 Task: Search one way flight ticket for 5 adults, 2 children, 1 infant in seat and 1 infant on lap in economy from Garden City: Garden City Regional Airport to Springfield: Abraham Lincoln Capital Airport on 5-2-2023. Choice of flights is Sun country airlines. Number of bags: 2 carry on bags. Price is upto 98000. Outbound departure time preference is 6:00.
Action: Mouse moved to (294, 254)
Screenshot: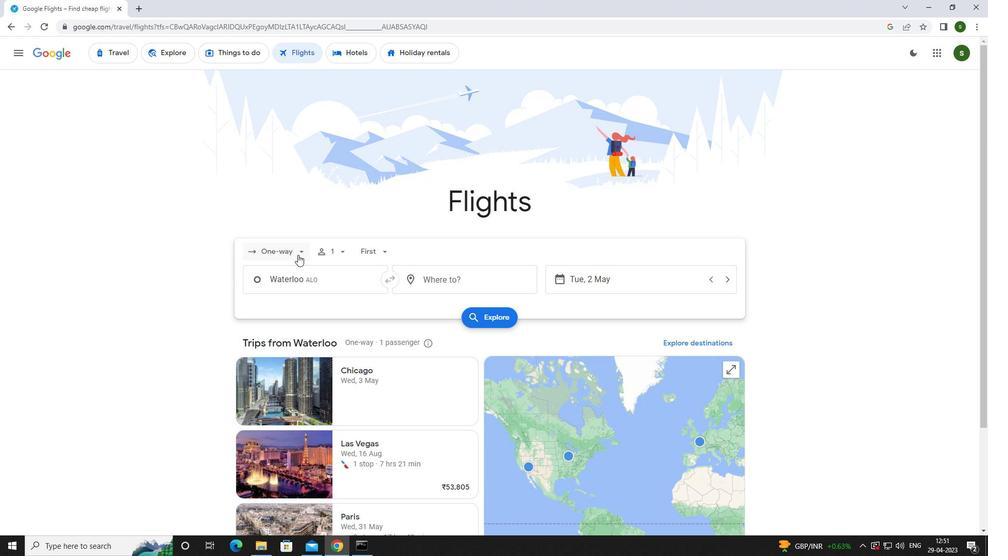 
Action: Mouse pressed left at (294, 254)
Screenshot: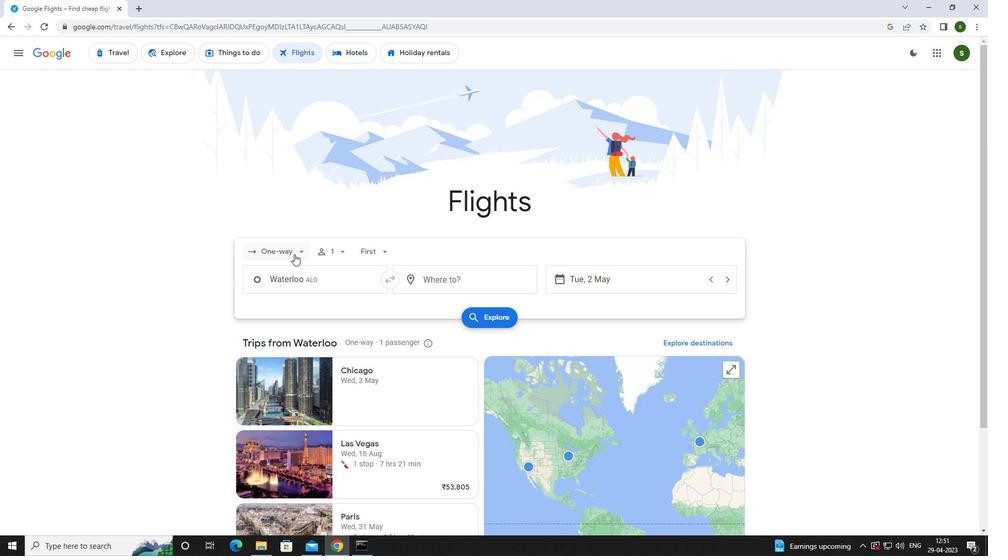 
Action: Mouse moved to (290, 293)
Screenshot: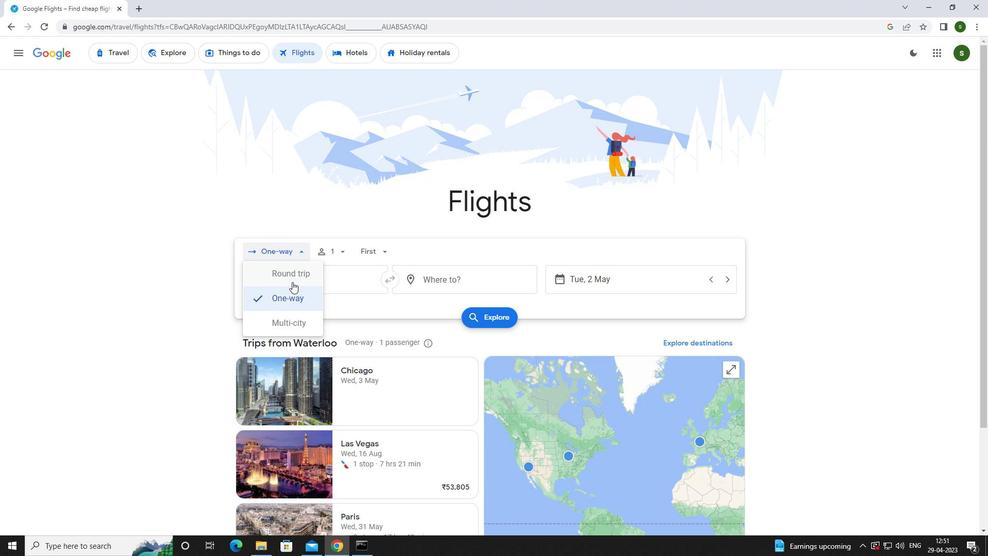 
Action: Mouse pressed left at (290, 293)
Screenshot: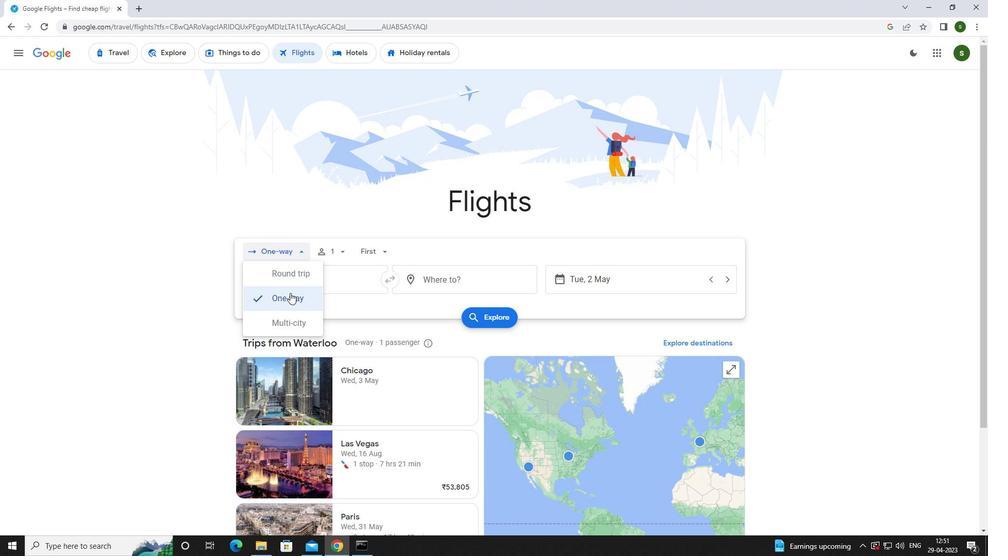 
Action: Mouse moved to (337, 249)
Screenshot: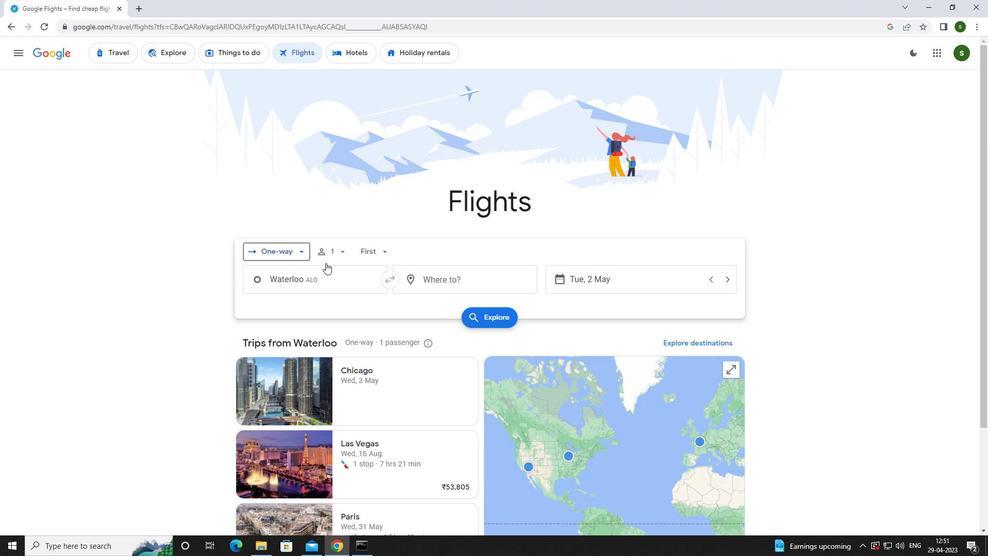 
Action: Mouse pressed left at (337, 249)
Screenshot: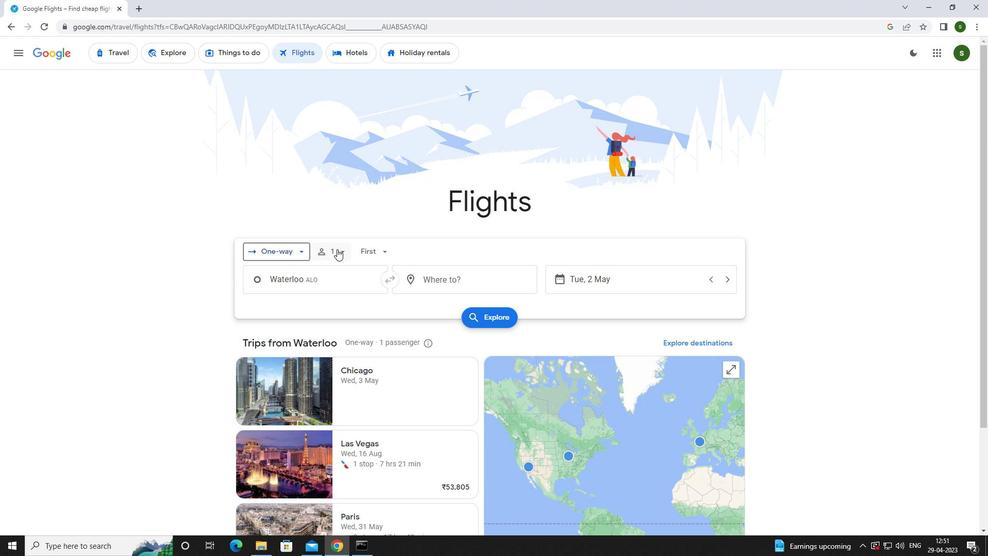 
Action: Mouse moved to (420, 274)
Screenshot: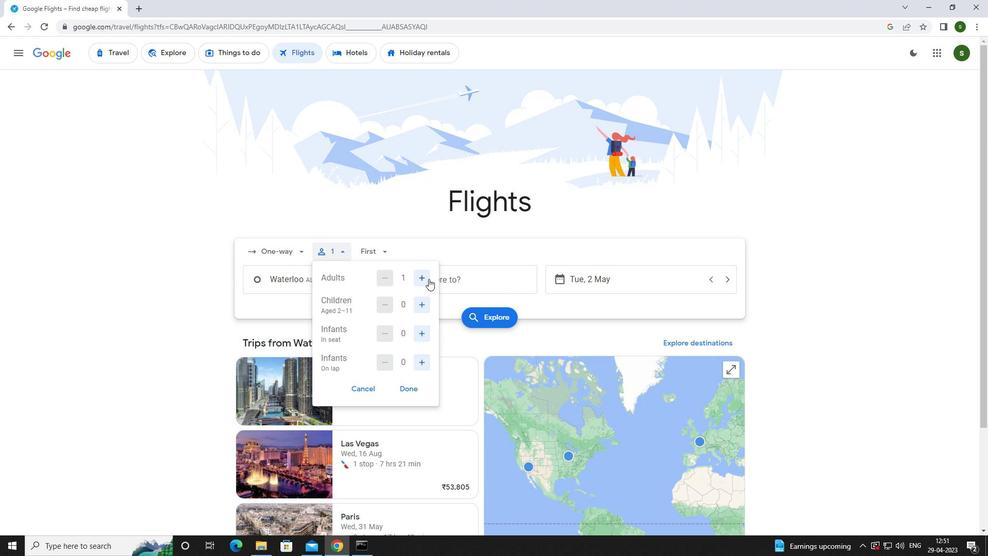 
Action: Mouse pressed left at (420, 274)
Screenshot: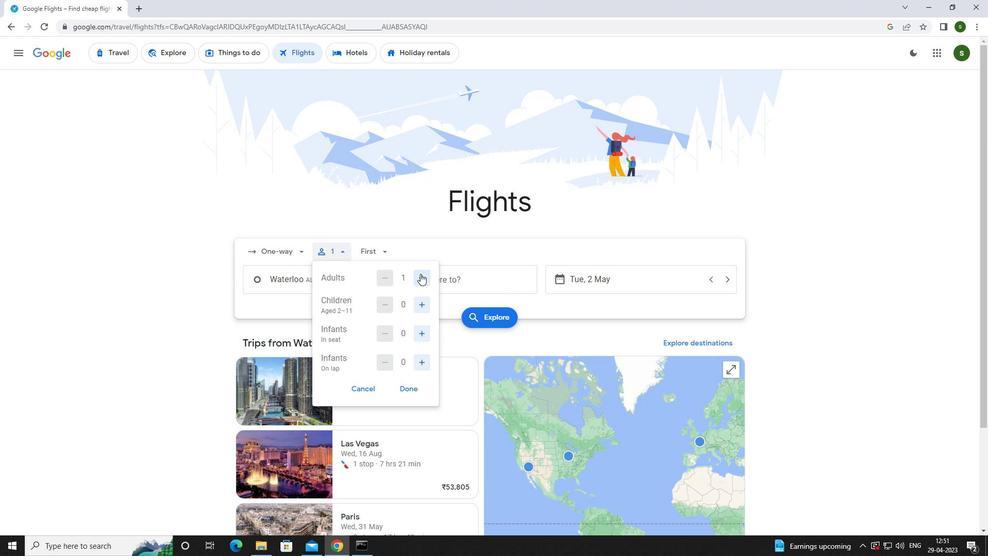 
Action: Mouse pressed left at (420, 274)
Screenshot: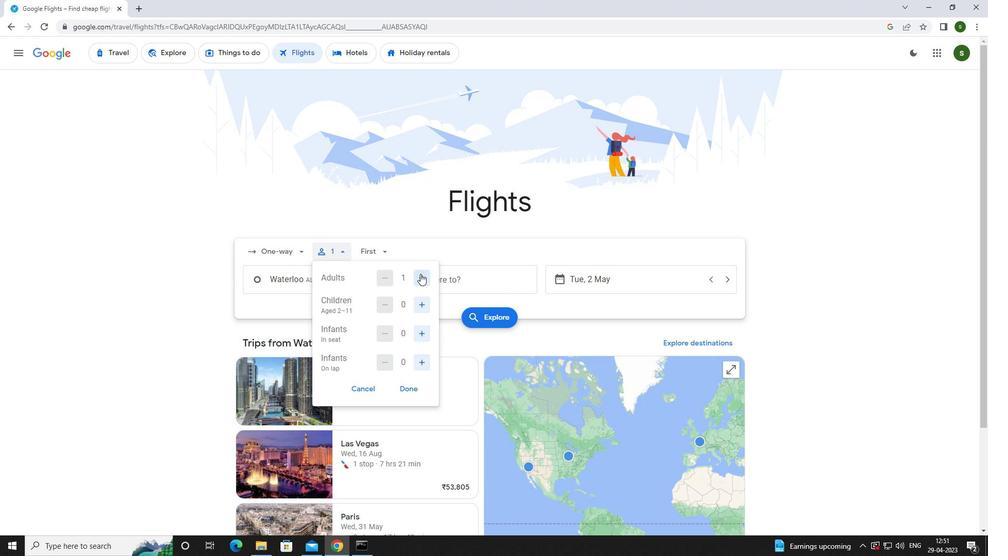 
Action: Mouse pressed left at (420, 274)
Screenshot: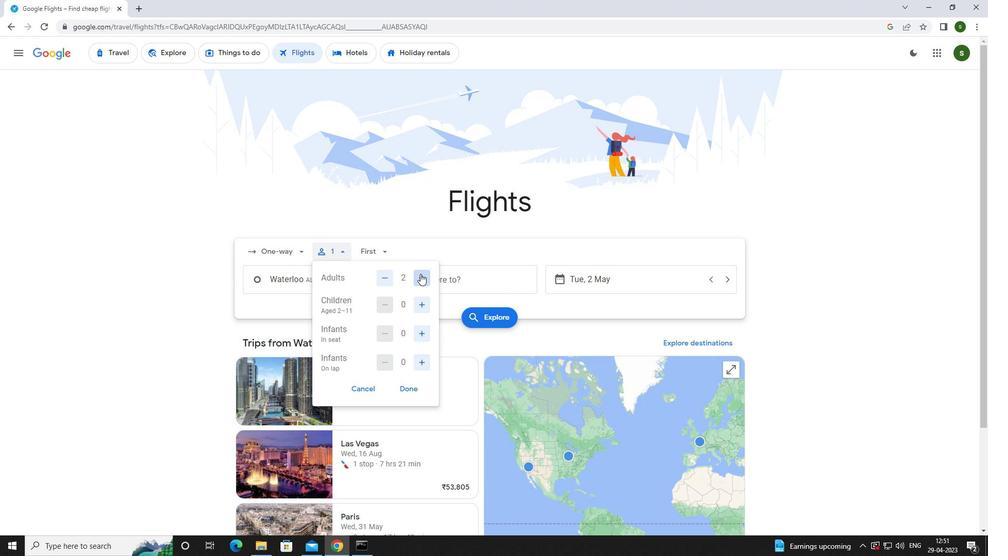 
Action: Mouse pressed left at (420, 274)
Screenshot: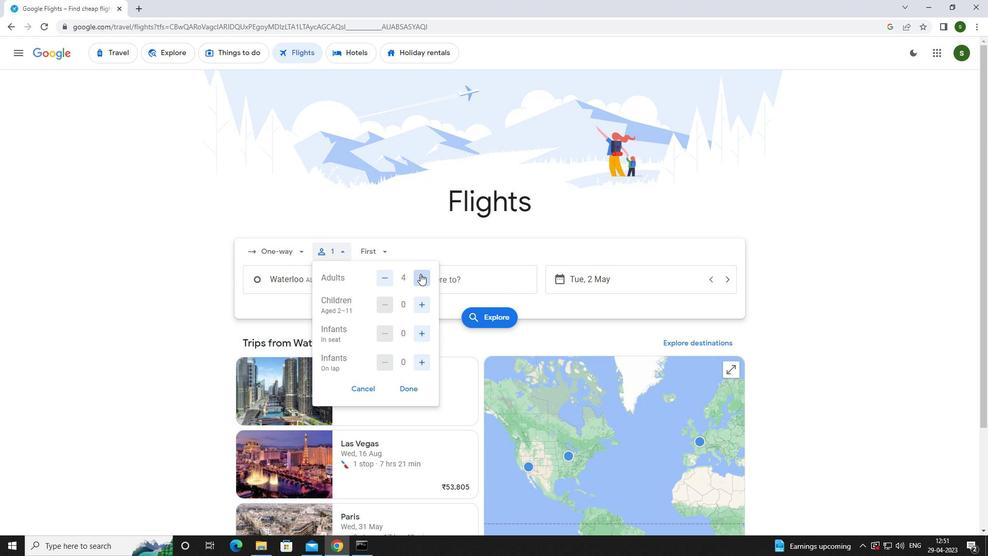 
Action: Mouse moved to (421, 300)
Screenshot: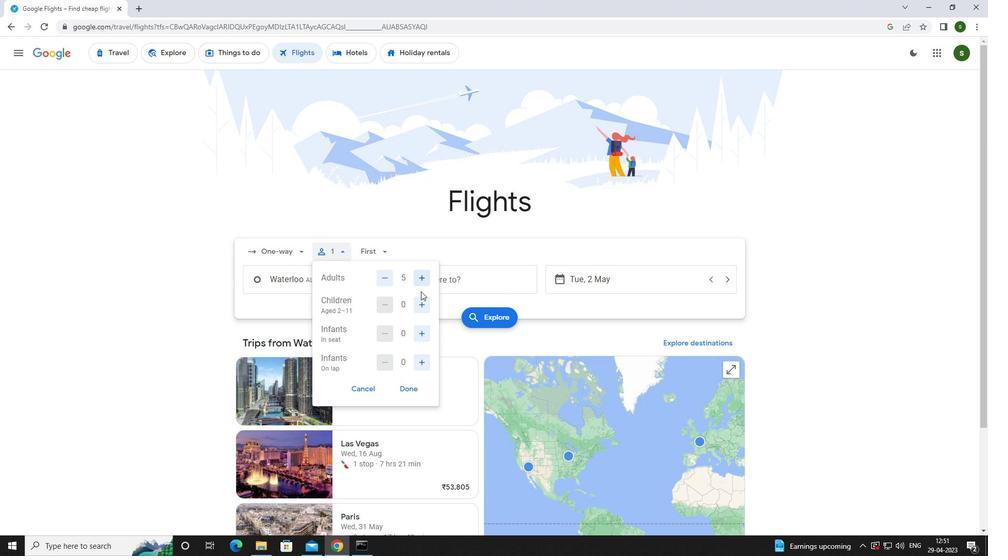 
Action: Mouse pressed left at (421, 300)
Screenshot: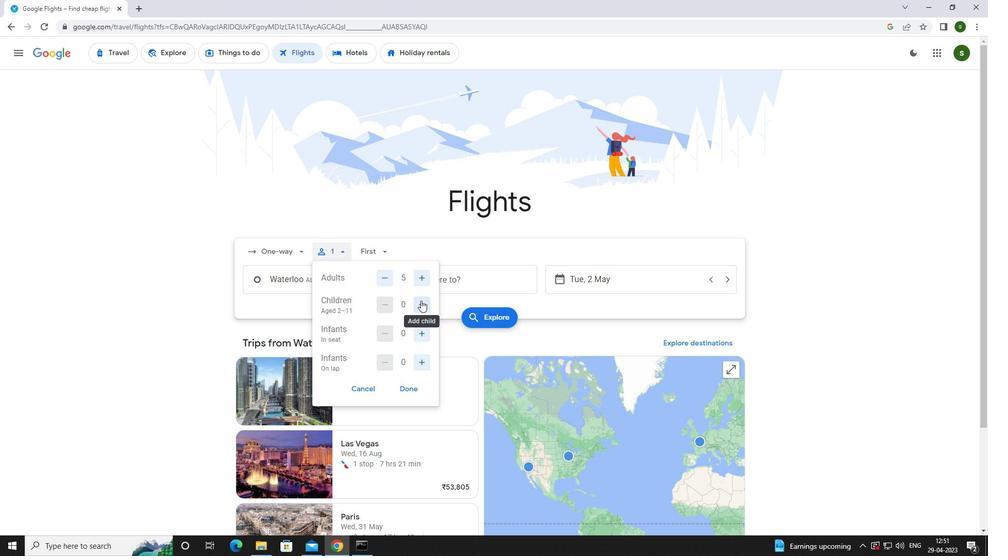 
Action: Mouse pressed left at (421, 300)
Screenshot: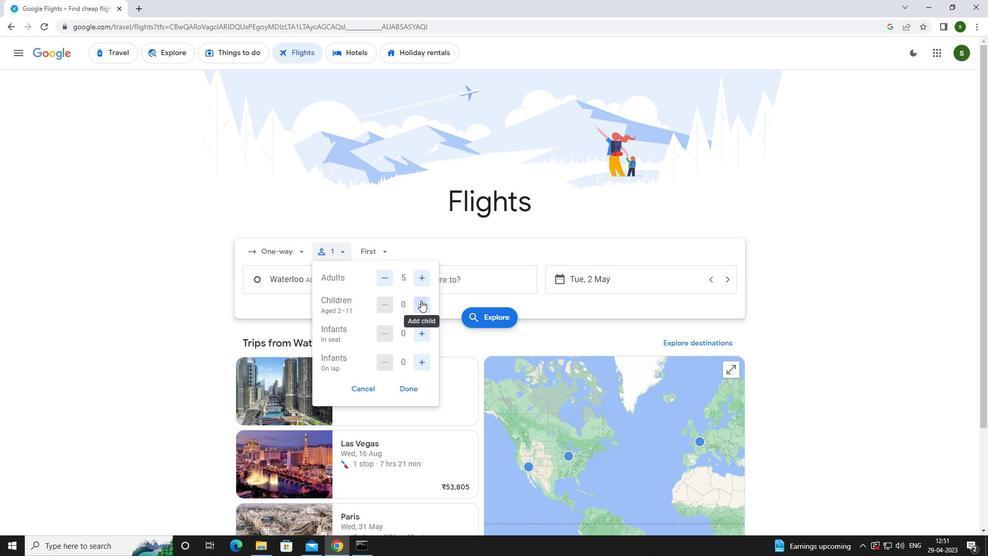 
Action: Mouse moved to (421, 330)
Screenshot: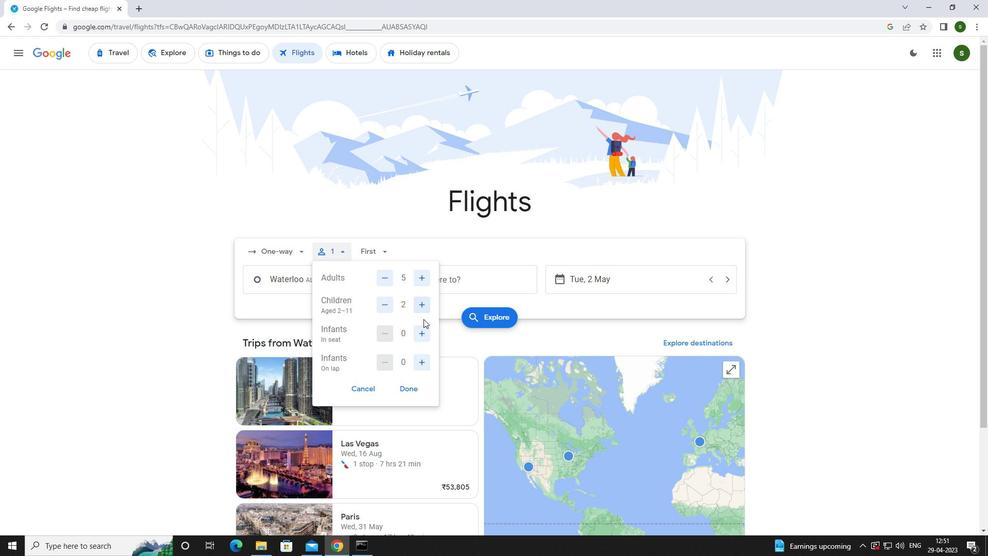 
Action: Mouse pressed left at (421, 330)
Screenshot: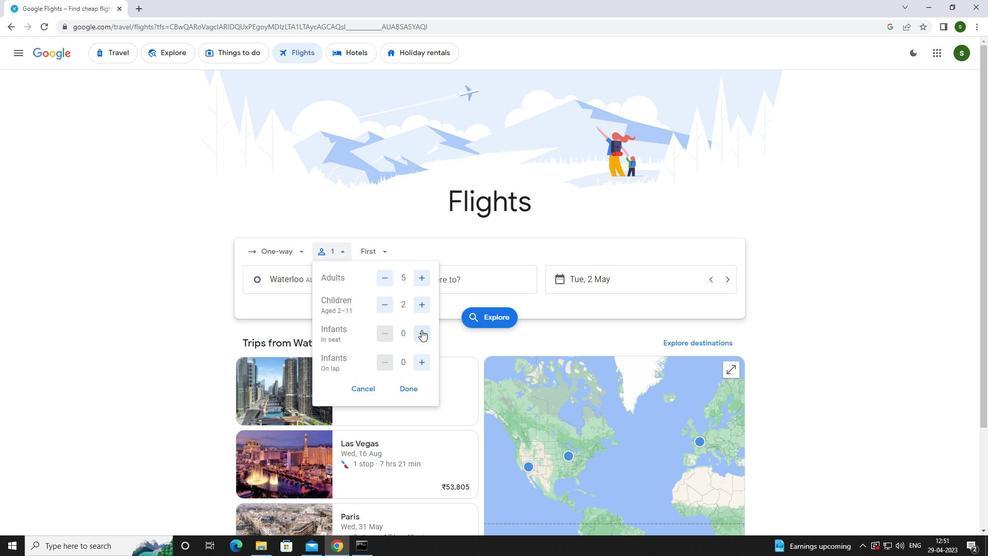 
Action: Mouse moved to (420, 362)
Screenshot: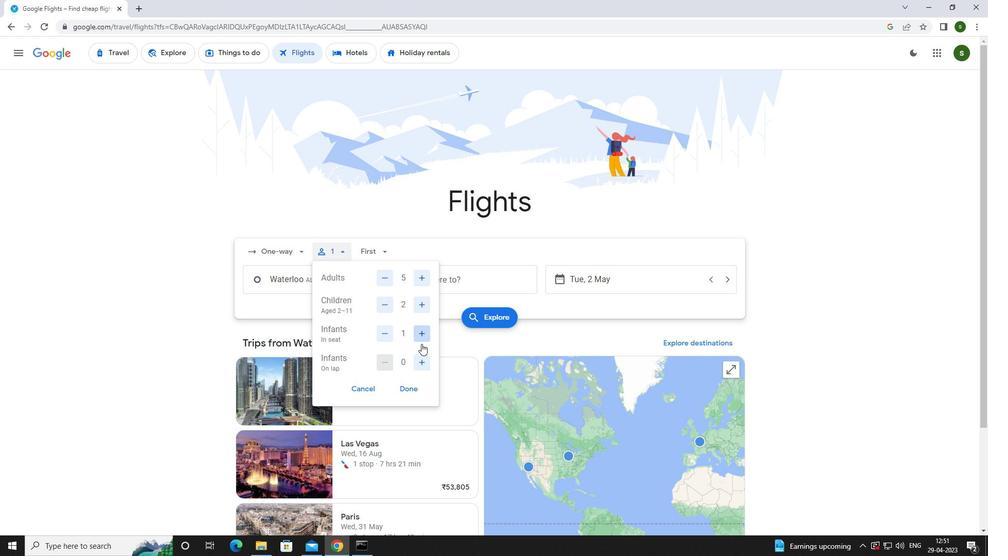 
Action: Mouse pressed left at (420, 362)
Screenshot: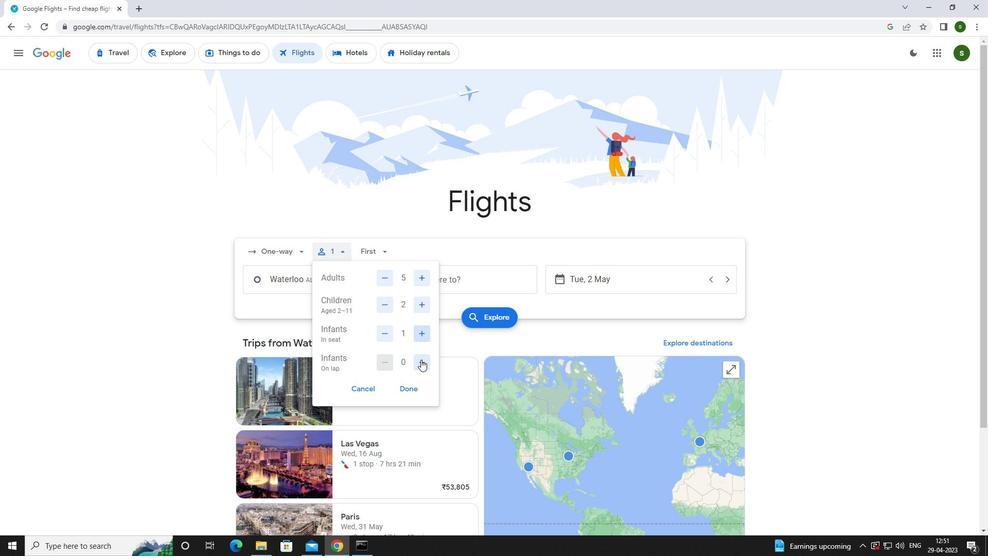 
Action: Mouse moved to (387, 252)
Screenshot: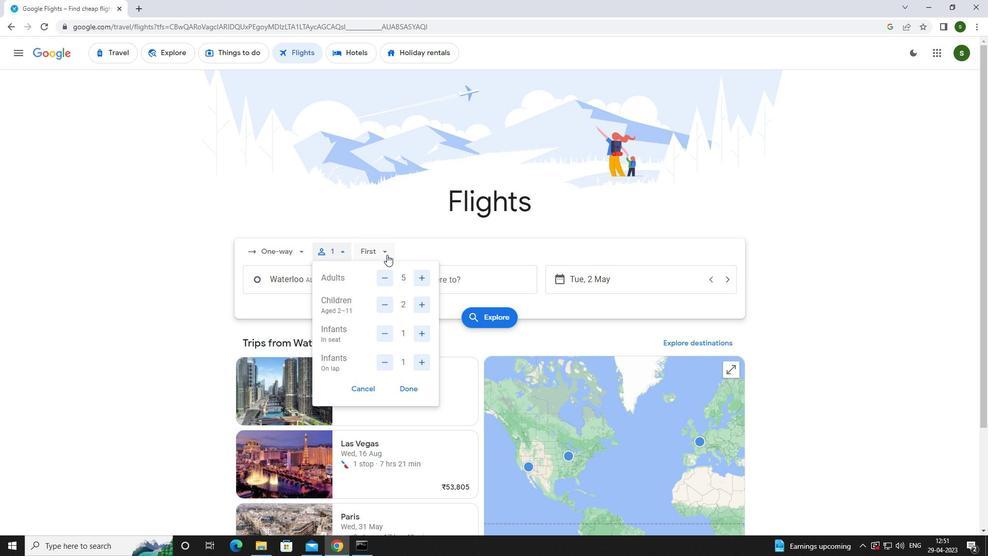 
Action: Mouse pressed left at (387, 252)
Screenshot: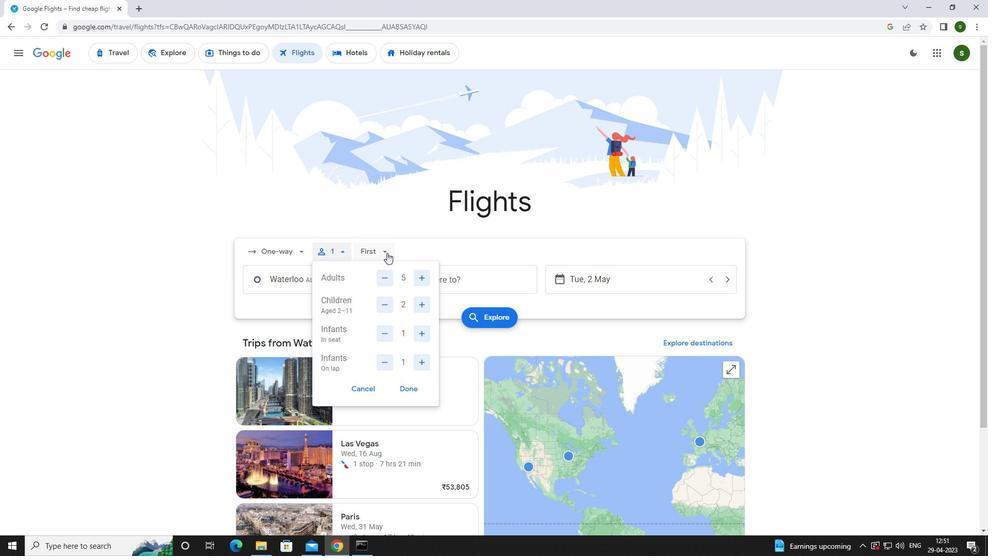 
Action: Mouse moved to (387, 275)
Screenshot: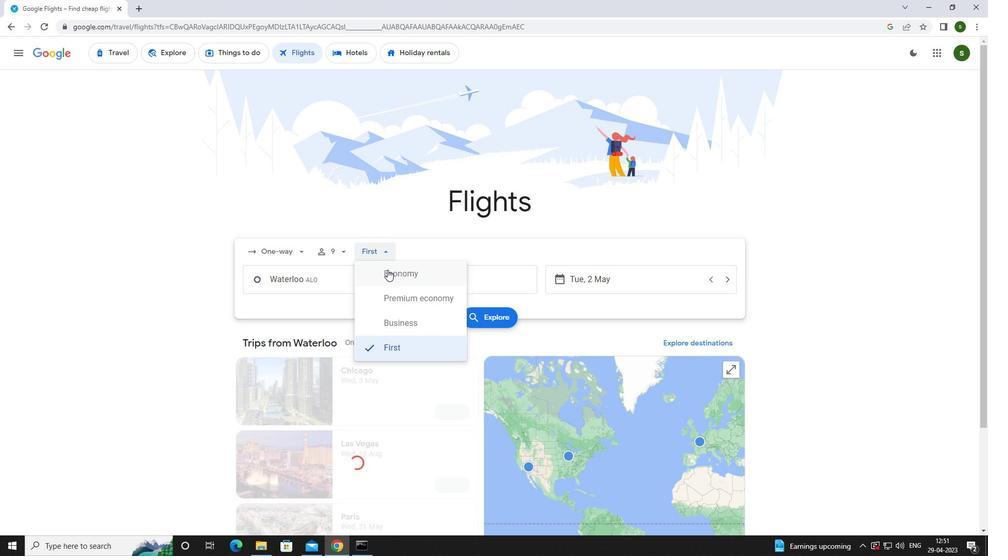 
Action: Mouse pressed left at (387, 275)
Screenshot: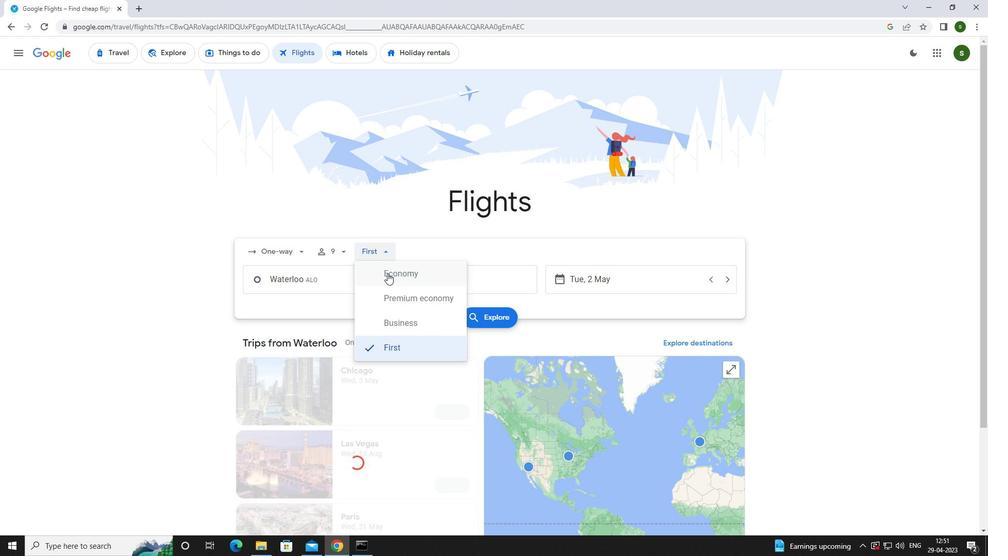 
Action: Mouse moved to (331, 277)
Screenshot: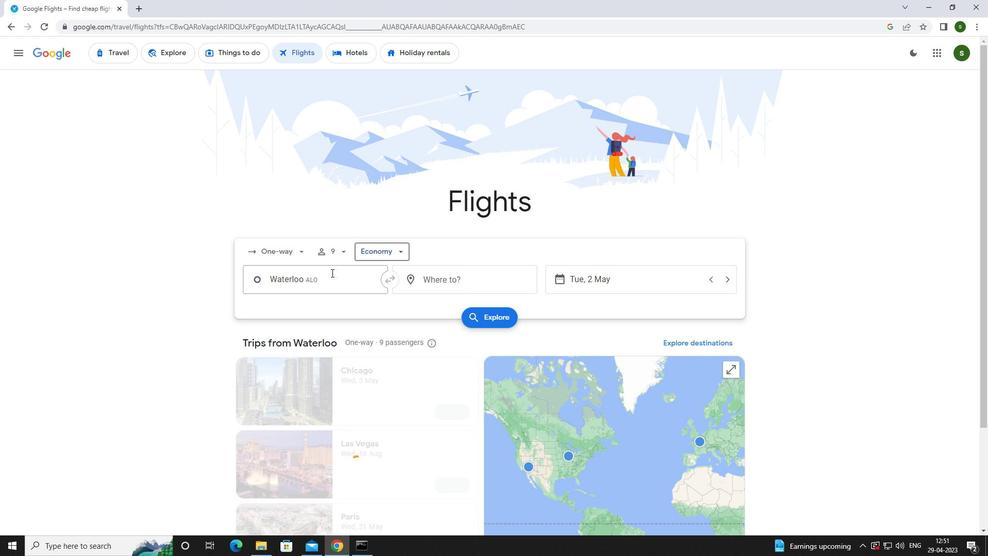 
Action: Mouse pressed left at (331, 277)
Screenshot: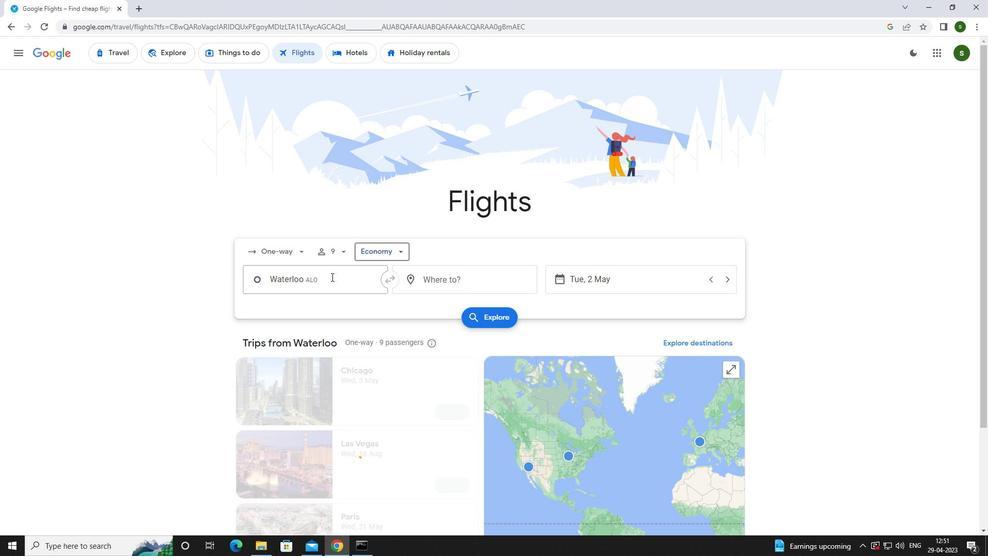
Action: Mouse moved to (332, 277)
Screenshot: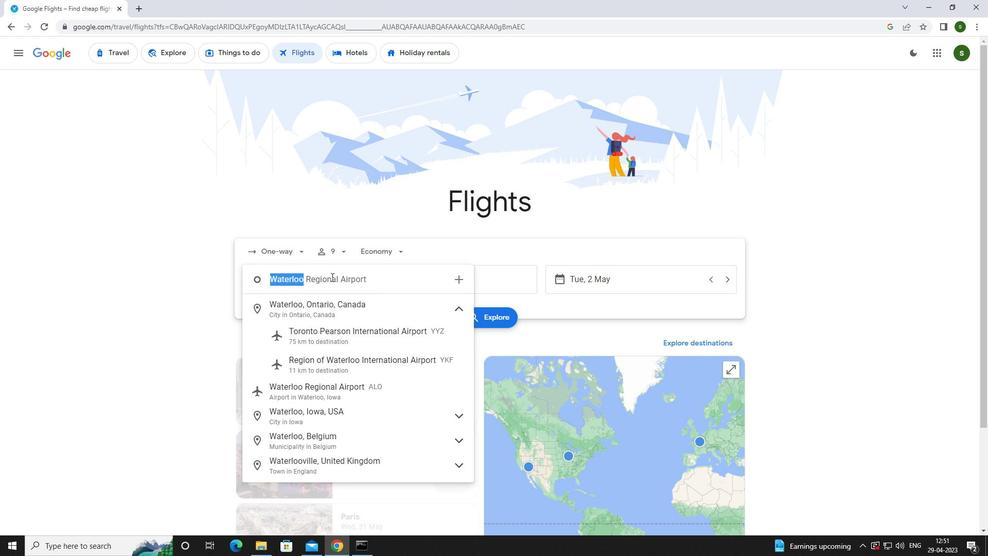 
Action: Key pressed g<Key.caps_lock>arden<Key.space><Key.caps_lock>c<Key.caps_lock>ity
Screenshot: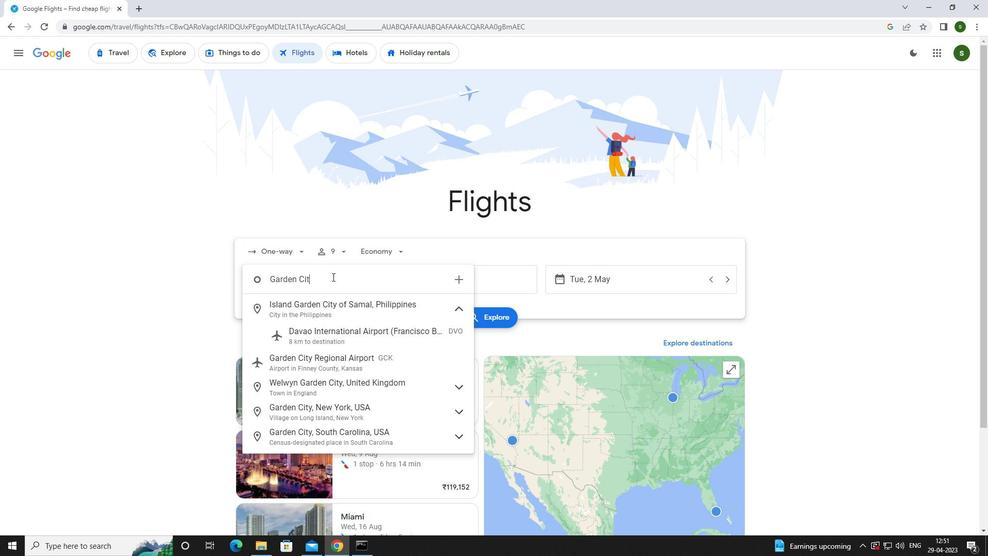 
Action: Mouse moved to (350, 371)
Screenshot: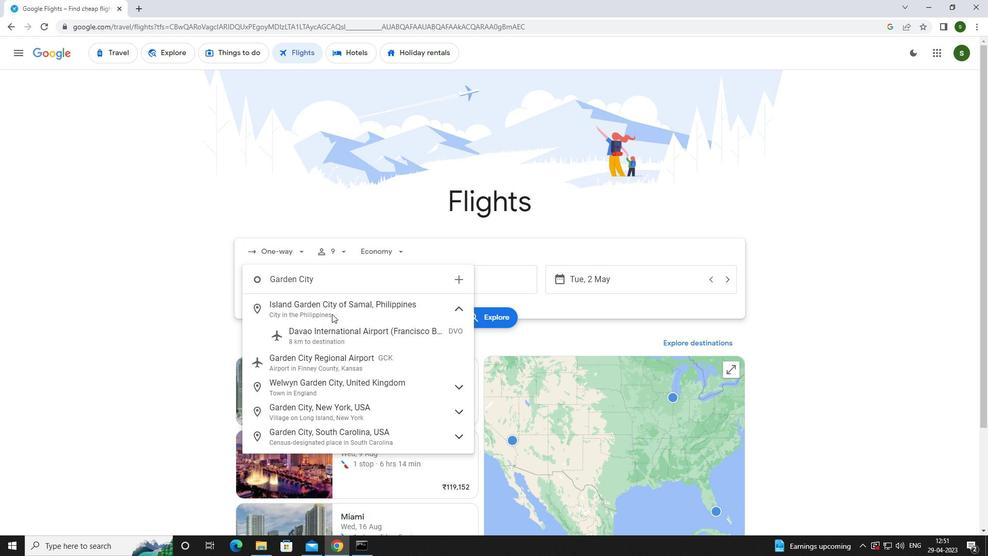 
Action: Mouse pressed left at (350, 371)
Screenshot: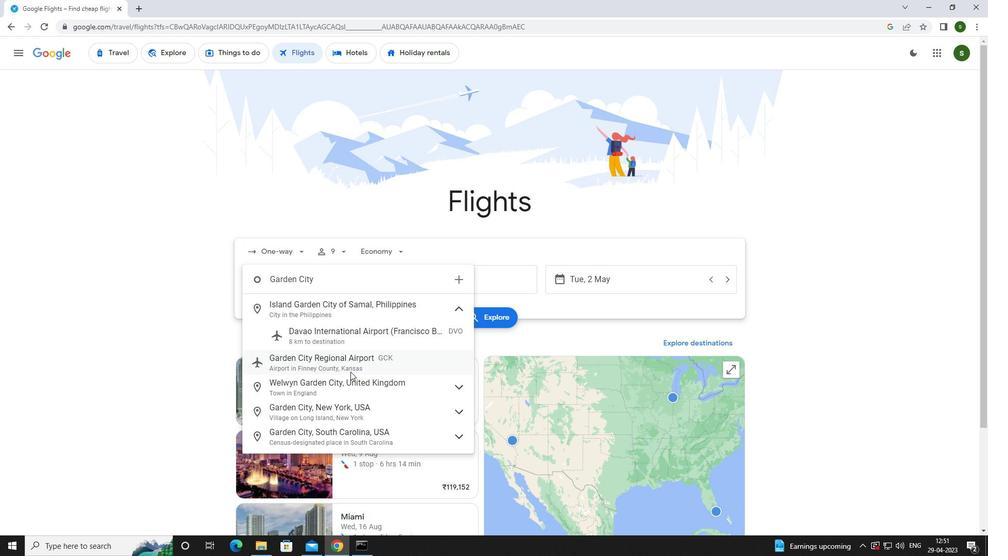 
Action: Mouse moved to (456, 286)
Screenshot: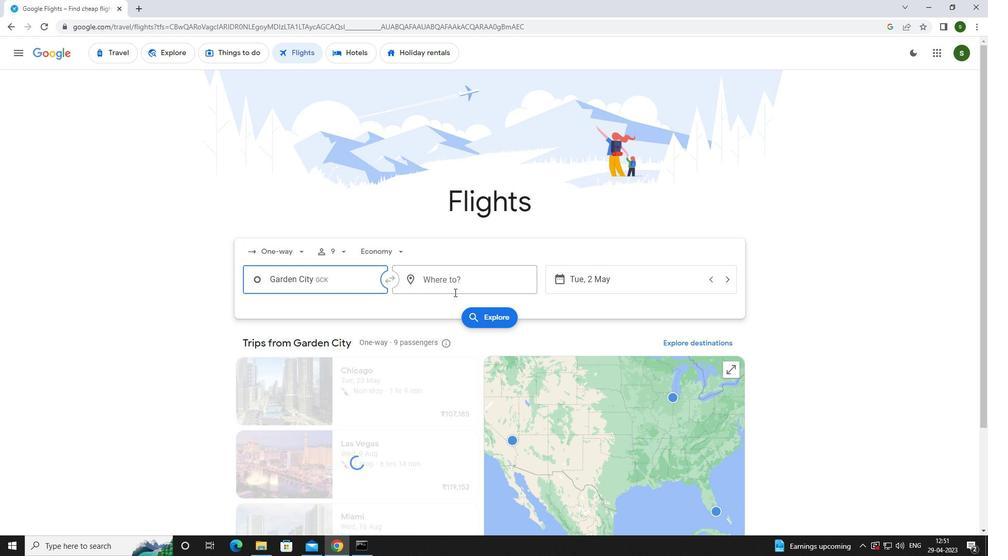 
Action: Mouse pressed left at (456, 286)
Screenshot: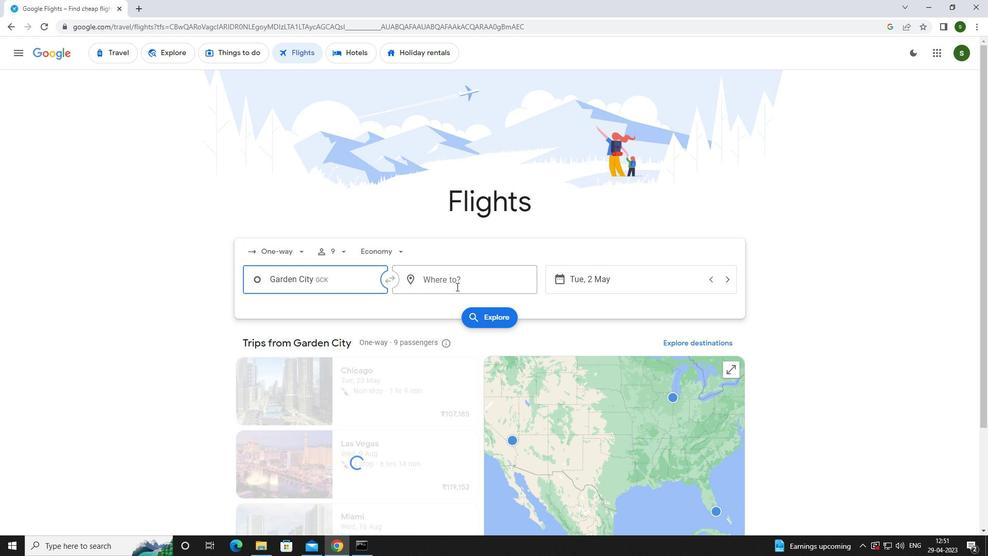 
Action: Mouse moved to (427, 301)
Screenshot: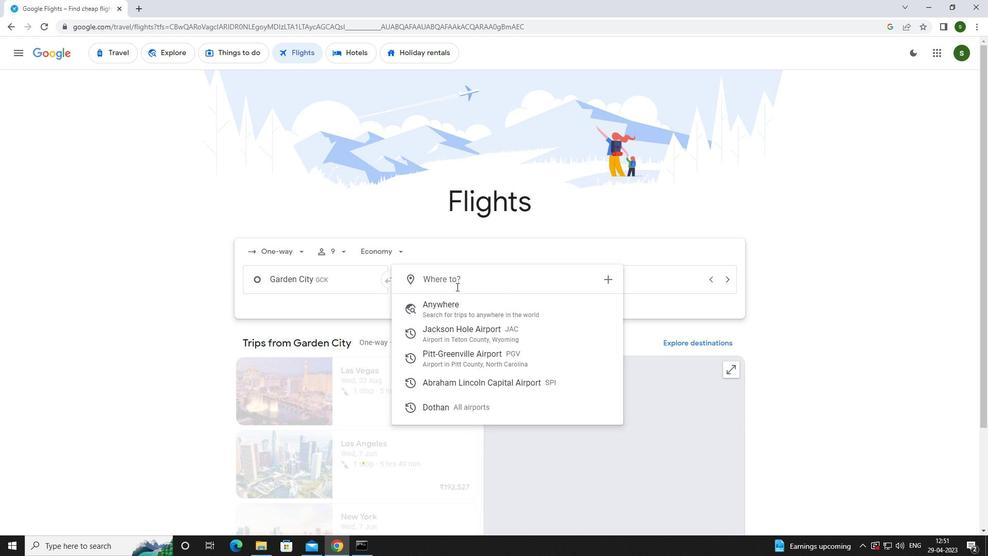 
Action: Key pressed <Key.caps_lock>s<Key.caps_lock>pringfield
Screenshot: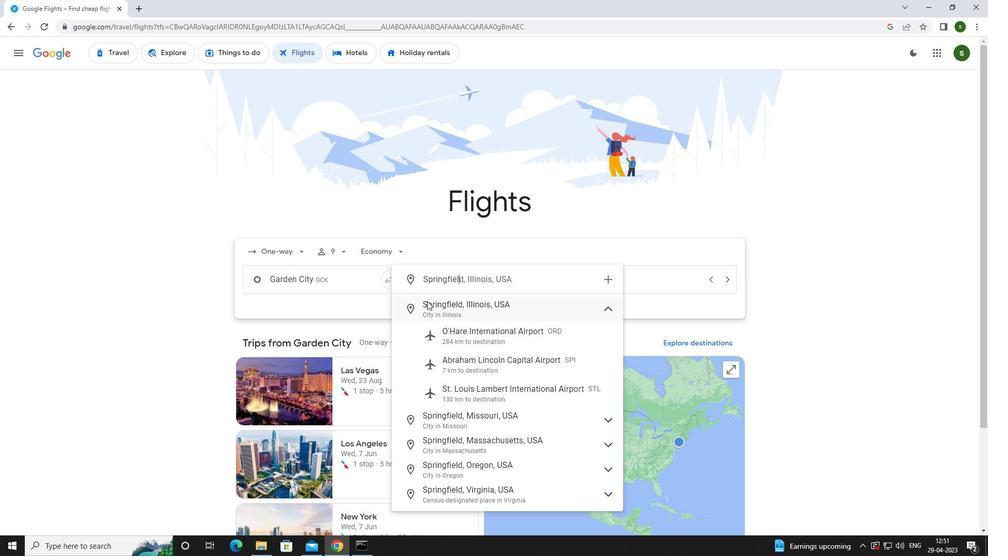 
Action: Mouse moved to (466, 356)
Screenshot: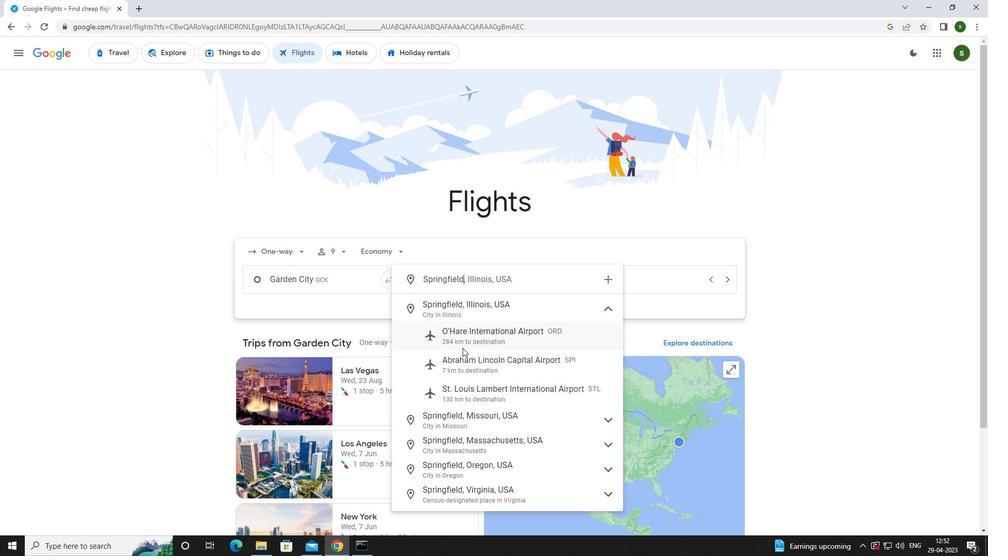 
Action: Mouse pressed left at (466, 356)
Screenshot: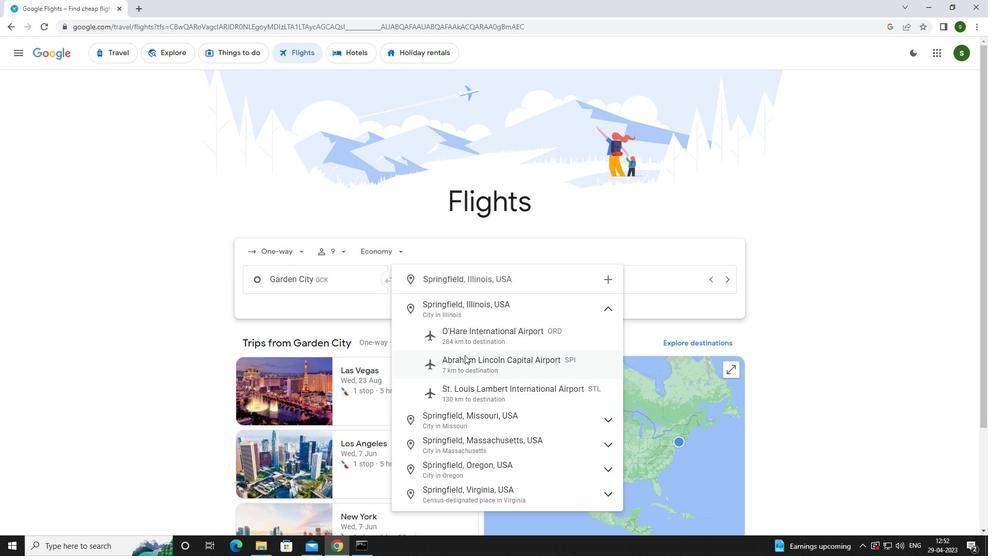 
Action: Mouse moved to (614, 276)
Screenshot: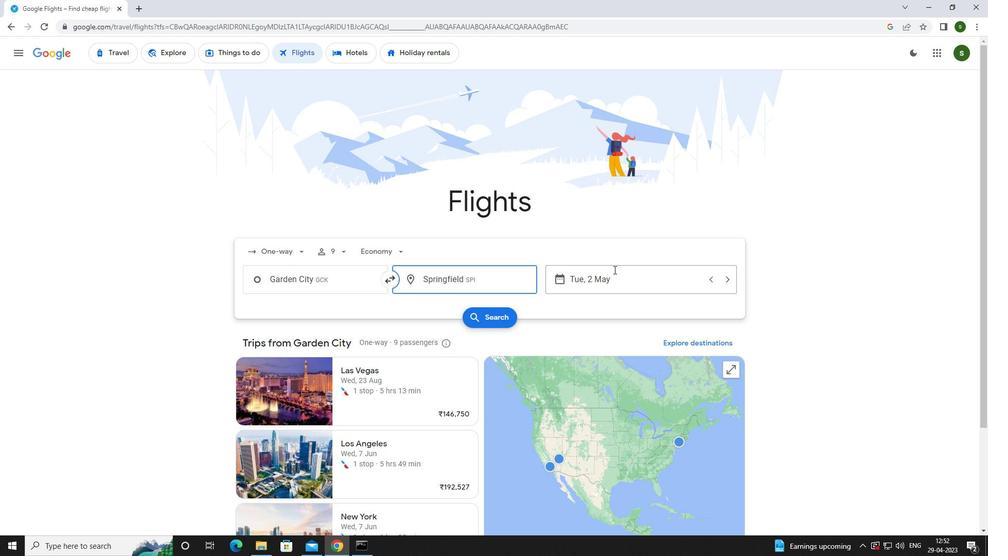 
Action: Mouse pressed left at (614, 276)
Screenshot: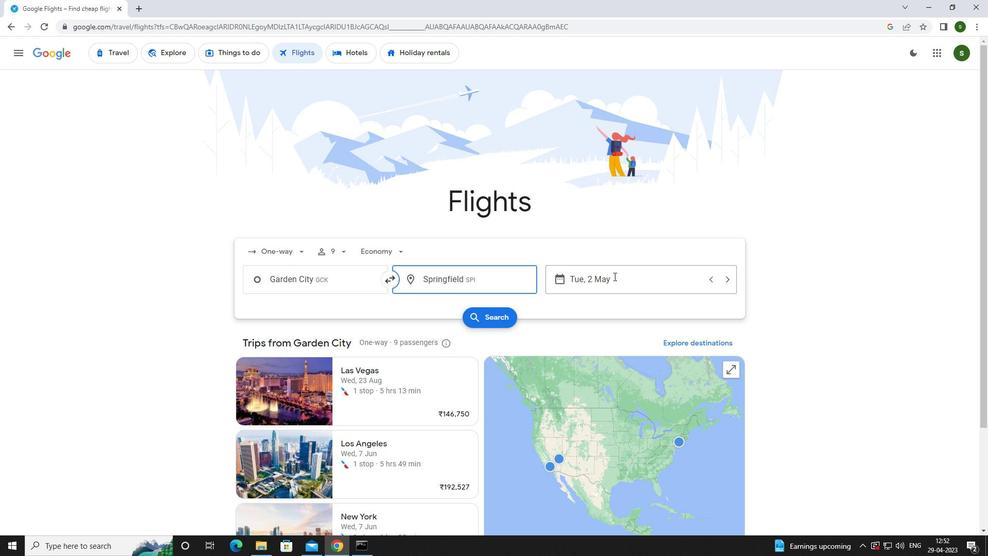 
Action: Mouse moved to (615, 343)
Screenshot: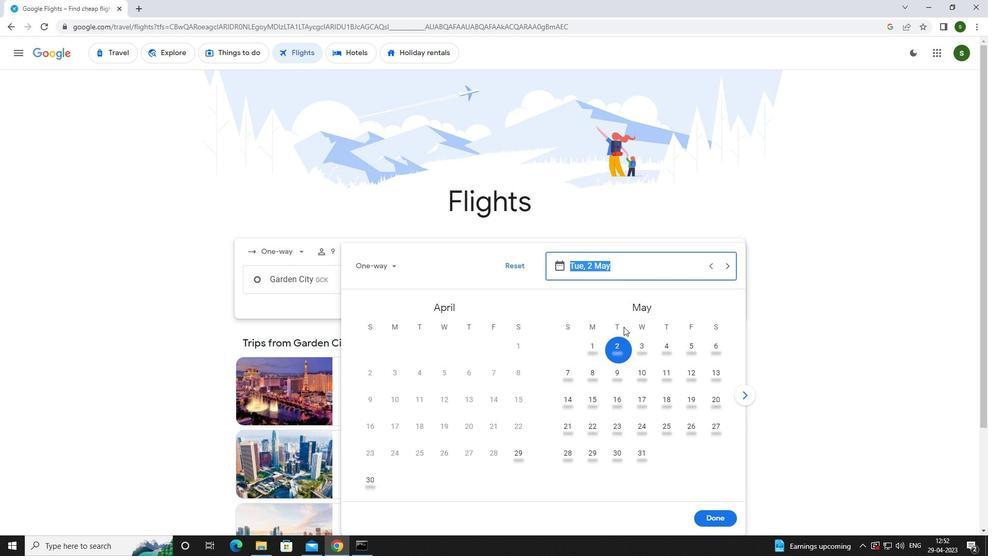 
Action: Mouse pressed left at (615, 343)
Screenshot: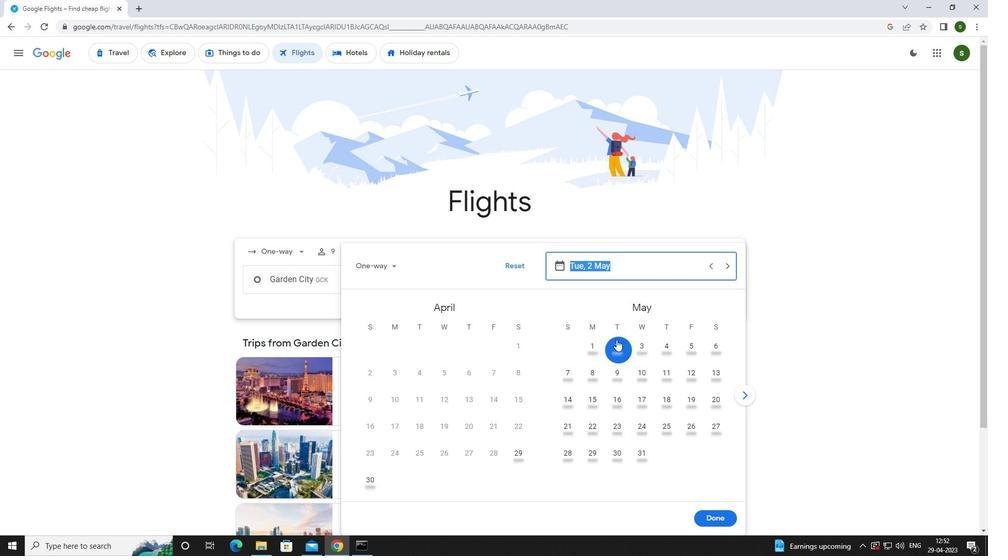 
Action: Mouse moved to (712, 514)
Screenshot: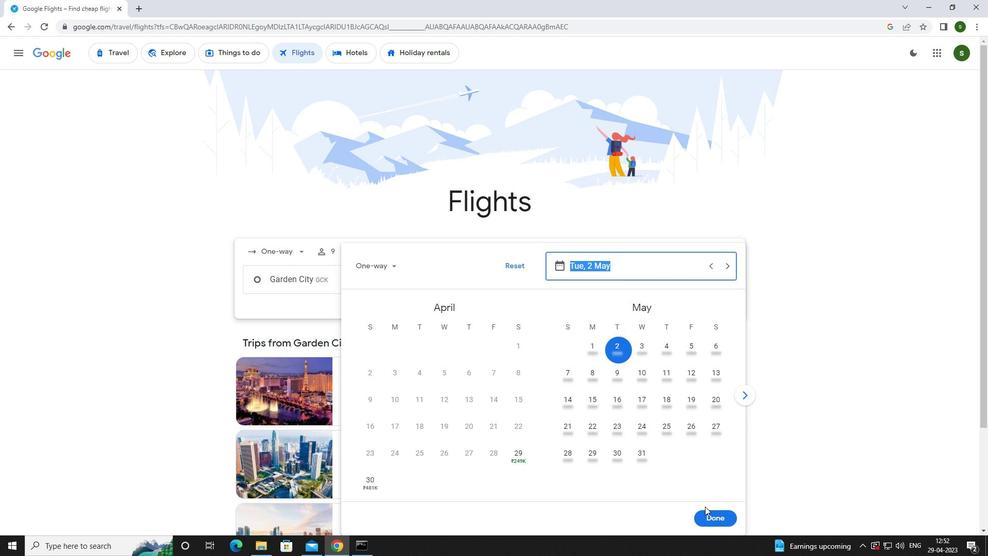 
Action: Mouse pressed left at (712, 514)
Screenshot: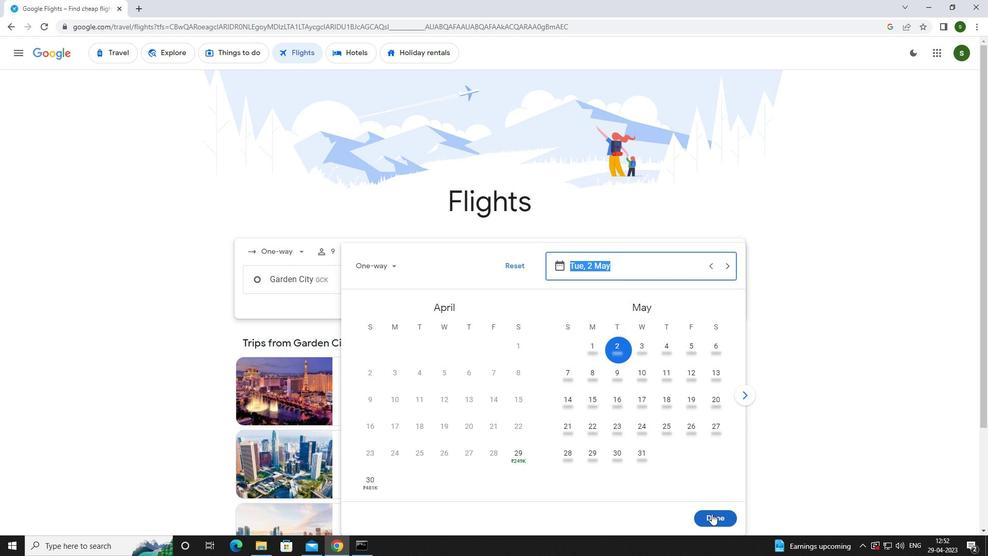 
Action: Mouse moved to (488, 315)
Screenshot: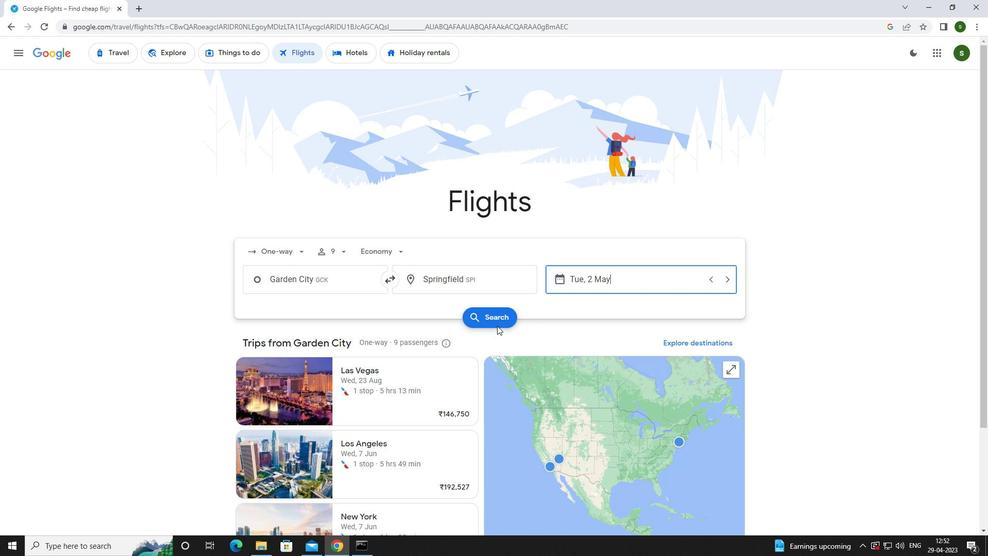 
Action: Mouse pressed left at (488, 315)
Screenshot: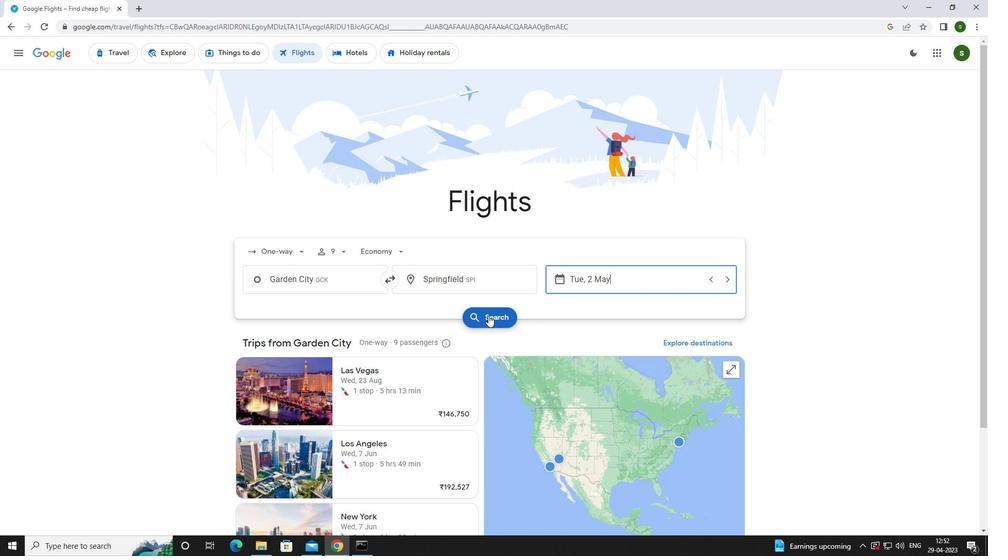 
Action: Mouse moved to (259, 147)
Screenshot: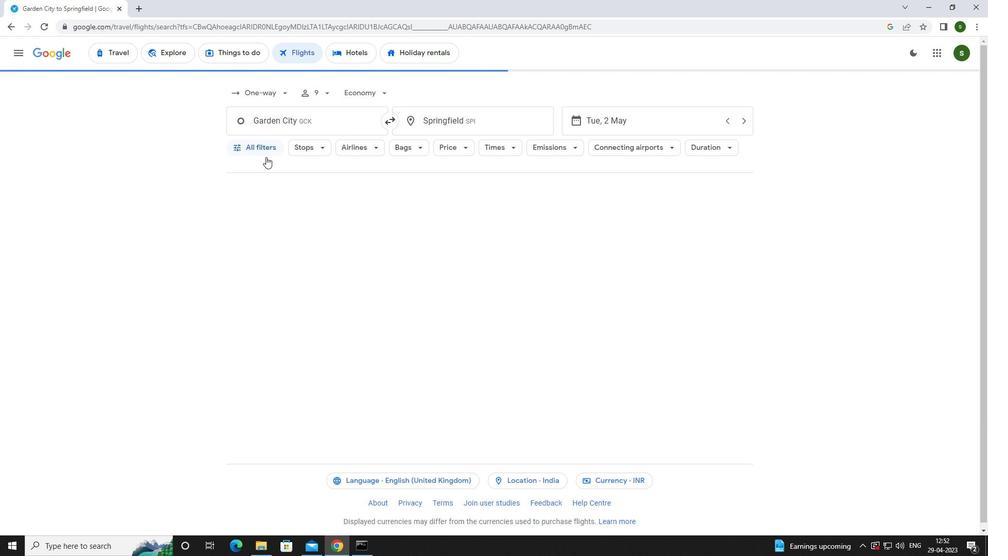 
Action: Mouse pressed left at (259, 147)
Screenshot: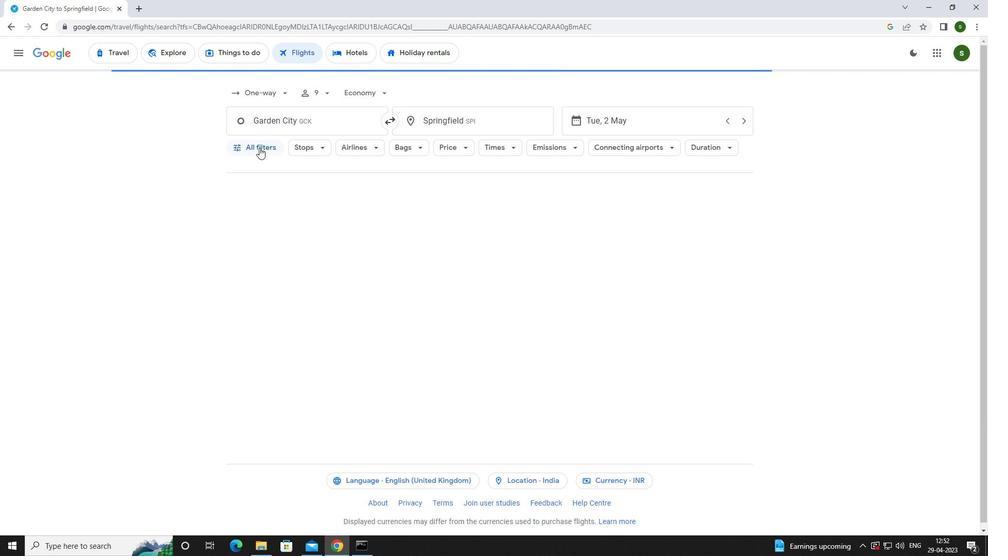 
Action: Mouse moved to (389, 367)
Screenshot: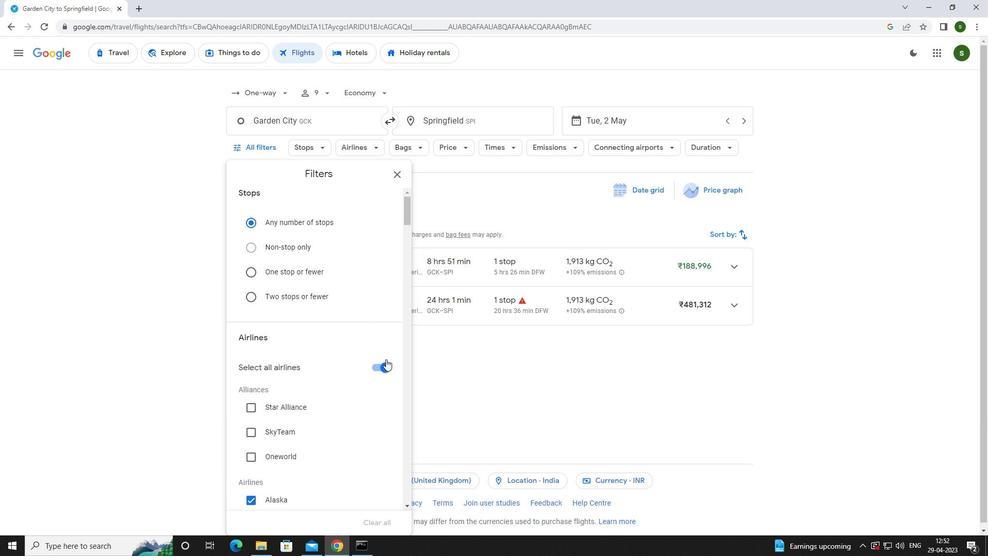 
Action: Mouse pressed left at (389, 367)
Screenshot: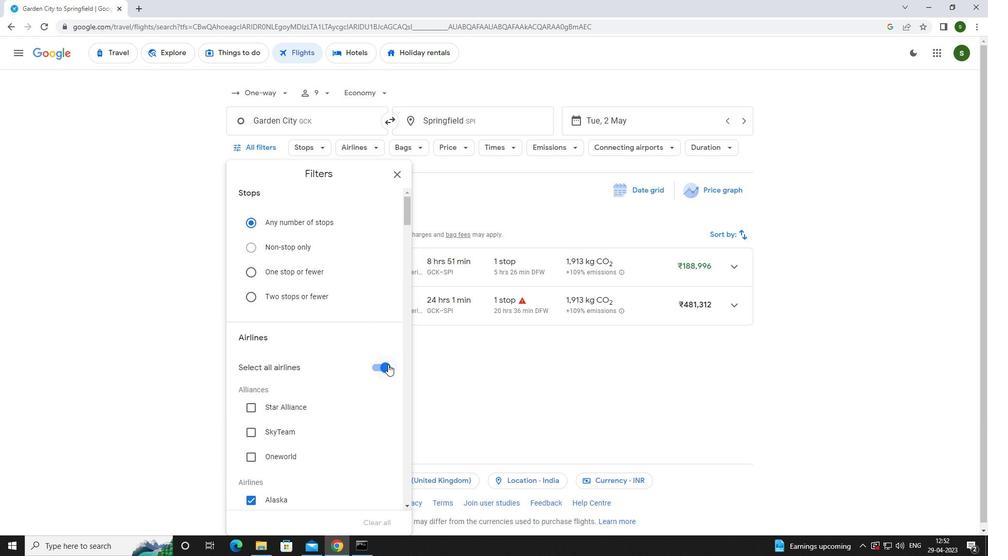
Action: Mouse moved to (326, 297)
Screenshot: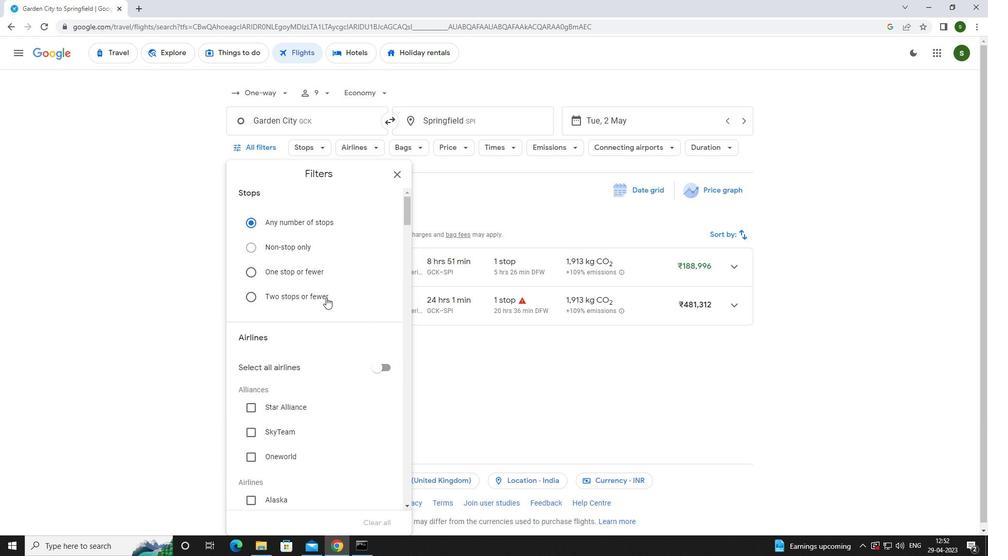 
Action: Mouse scrolled (326, 297) with delta (0, 0)
Screenshot: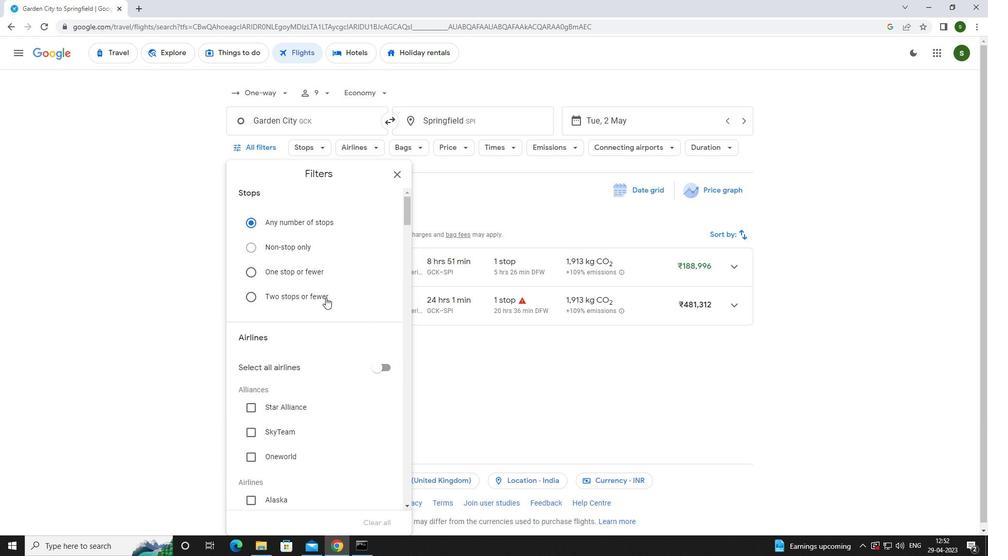 
Action: Mouse scrolled (326, 297) with delta (0, 0)
Screenshot: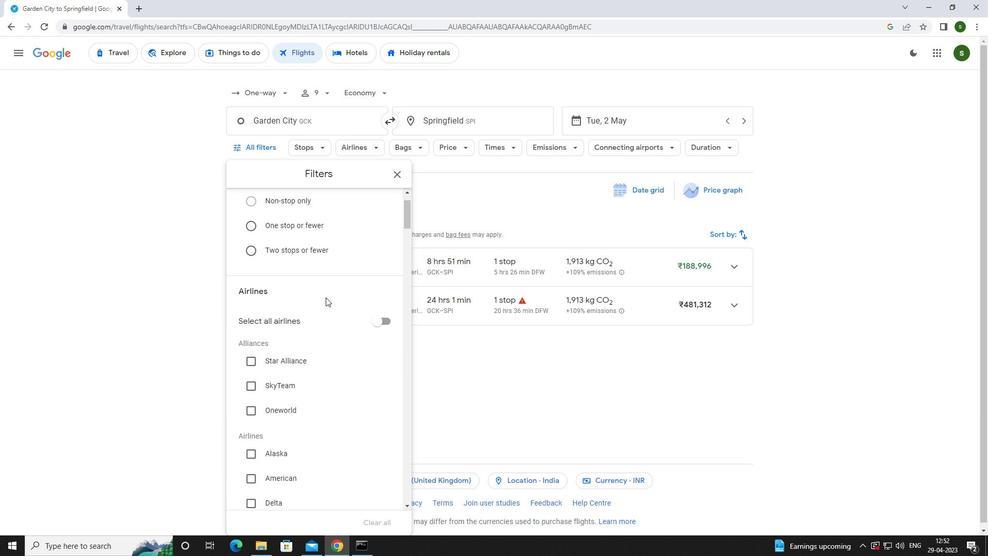 
Action: Mouse scrolled (326, 297) with delta (0, 0)
Screenshot: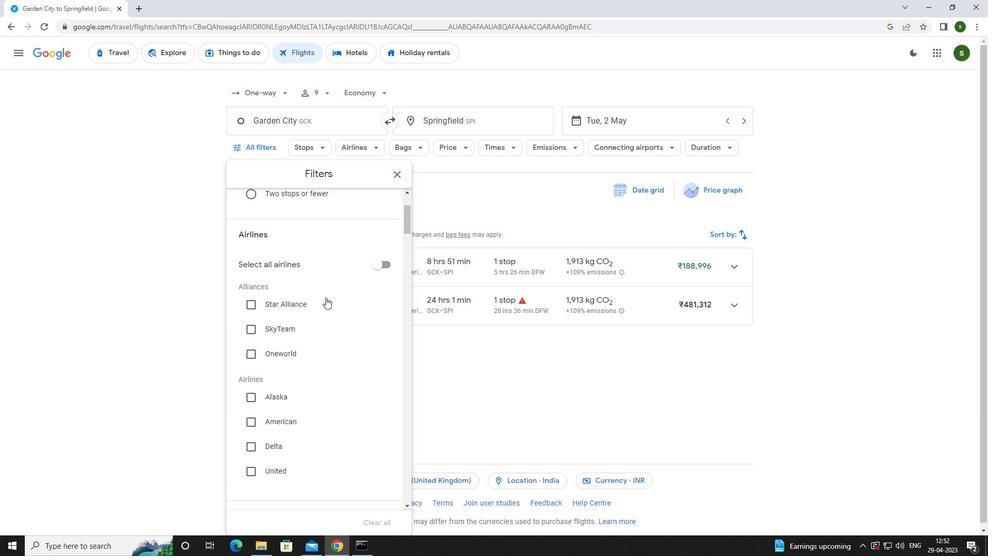 
Action: Mouse scrolled (326, 297) with delta (0, 0)
Screenshot: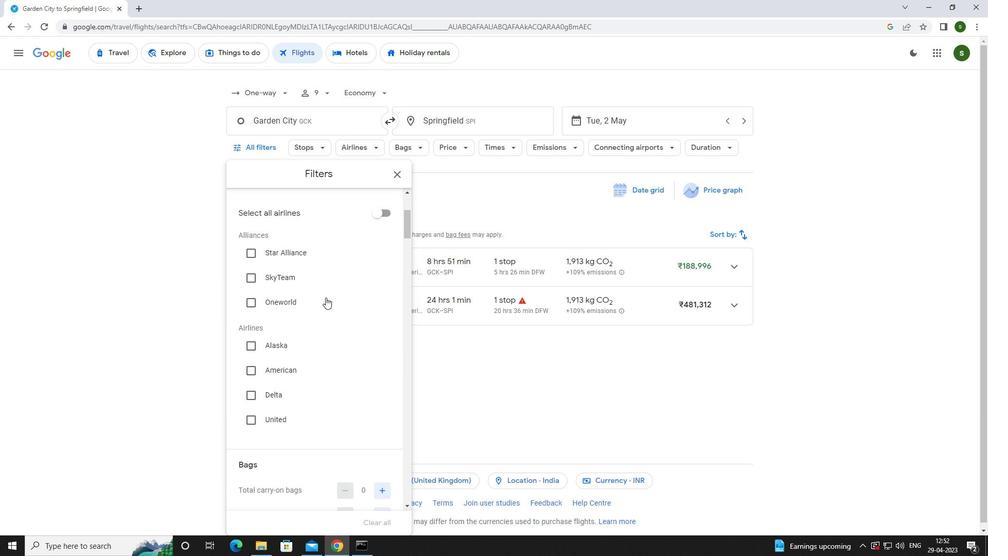
Action: Mouse scrolled (326, 297) with delta (0, 0)
Screenshot: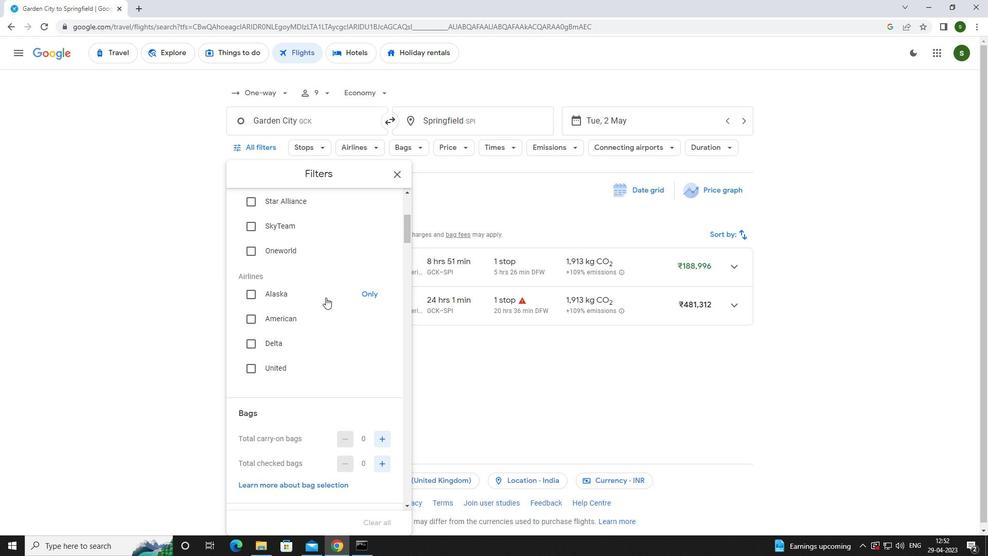 
Action: Mouse scrolled (326, 297) with delta (0, 0)
Screenshot: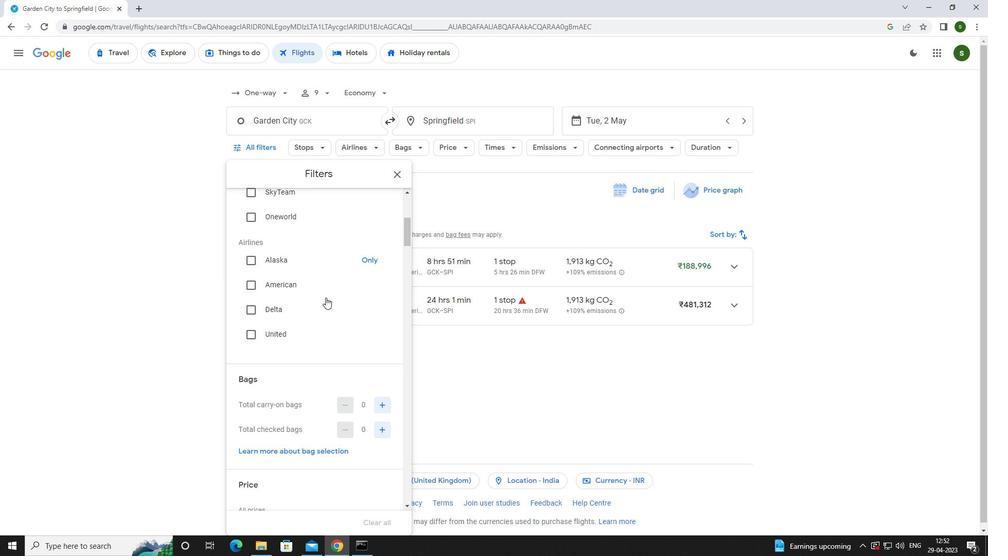 
Action: Mouse scrolled (326, 297) with delta (0, 0)
Screenshot: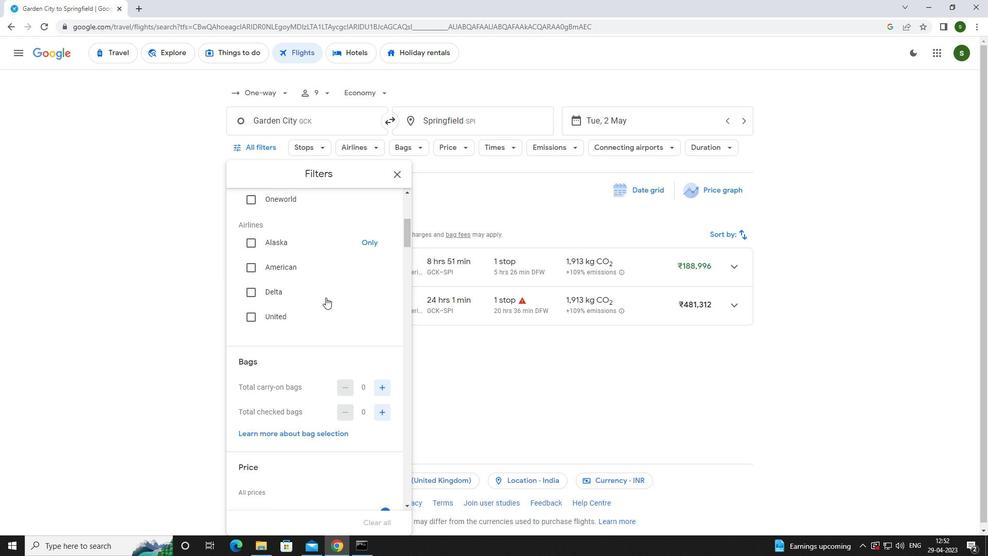 
Action: Mouse moved to (378, 287)
Screenshot: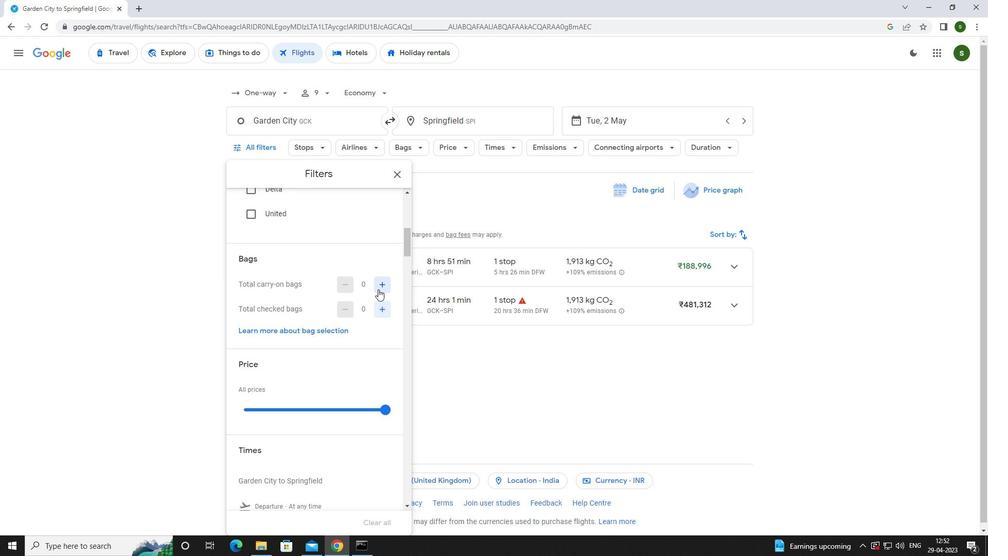 
Action: Mouse pressed left at (378, 287)
Screenshot: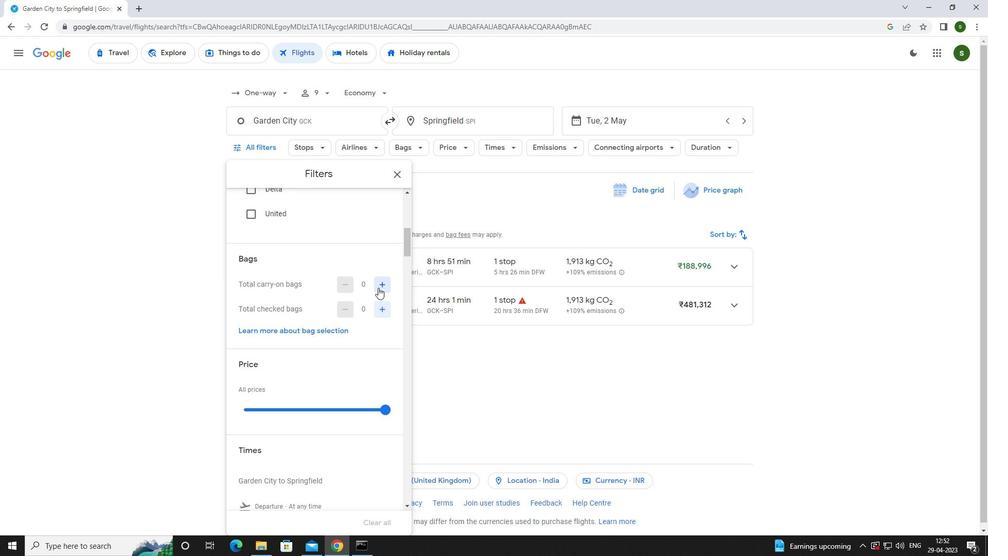 
Action: Mouse pressed left at (378, 287)
Screenshot: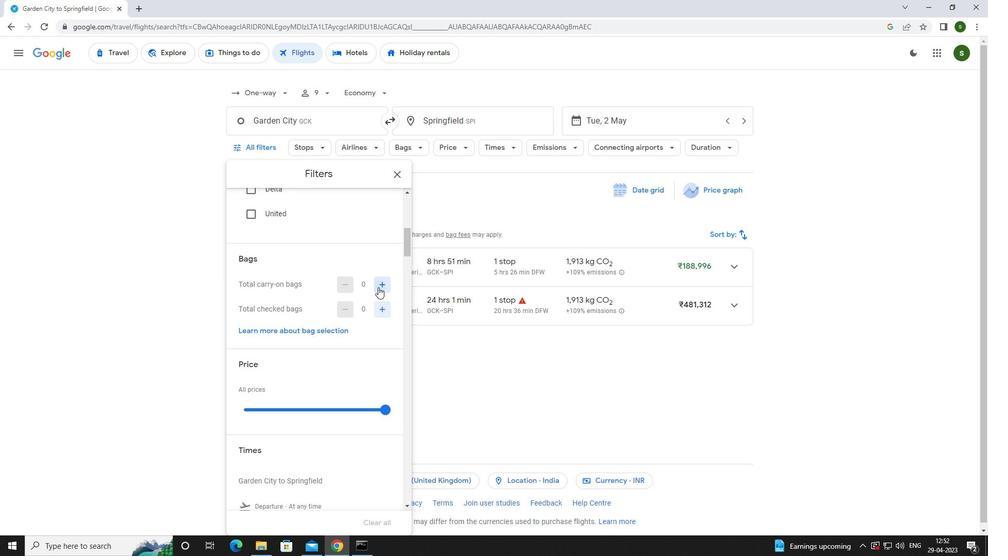 
Action: Mouse moved to (355, 312)
Screenshot: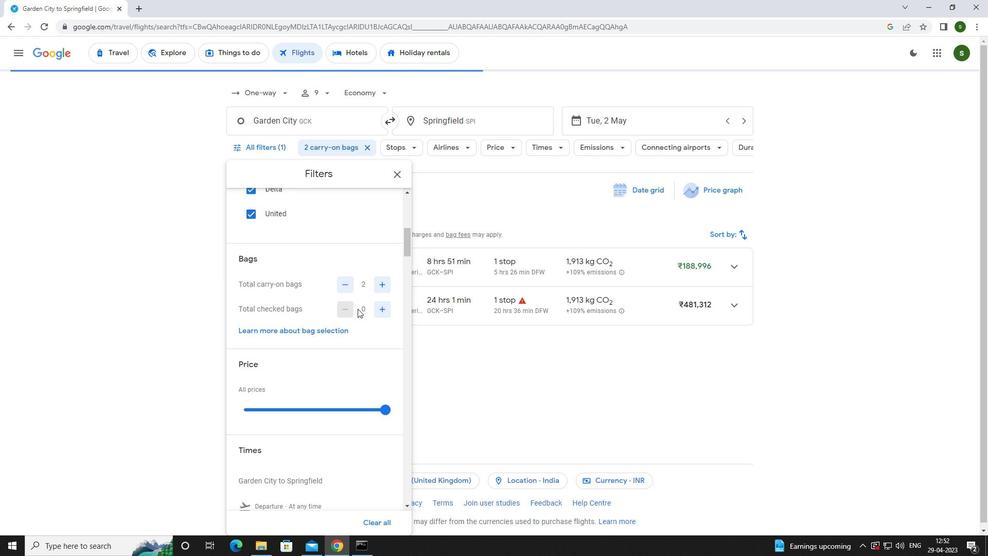 
Action: Mouse scrolled (355, 311) with delta (0, 0)
Screenshot: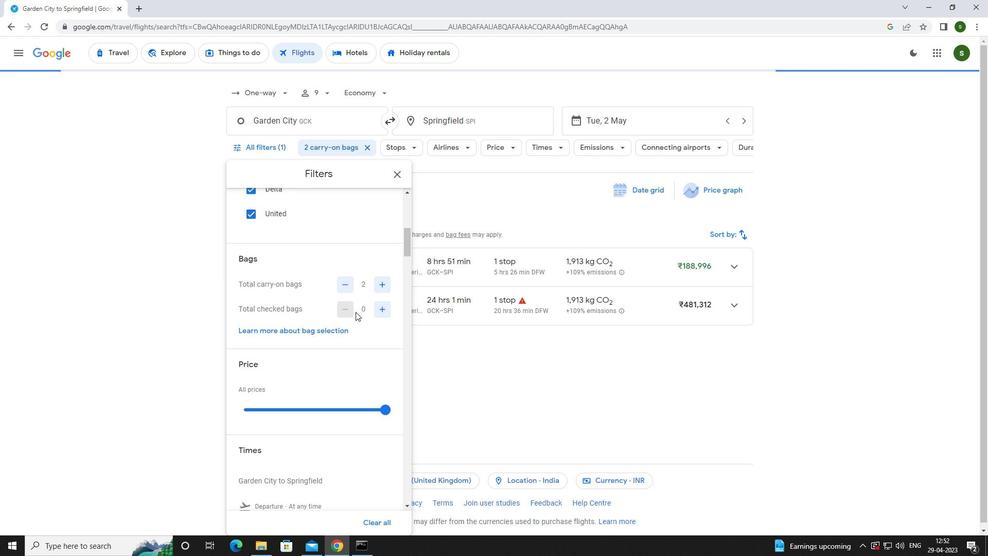 
Action: Mouse scrolled (355, 311) with delta (0, 0)
Screenshot: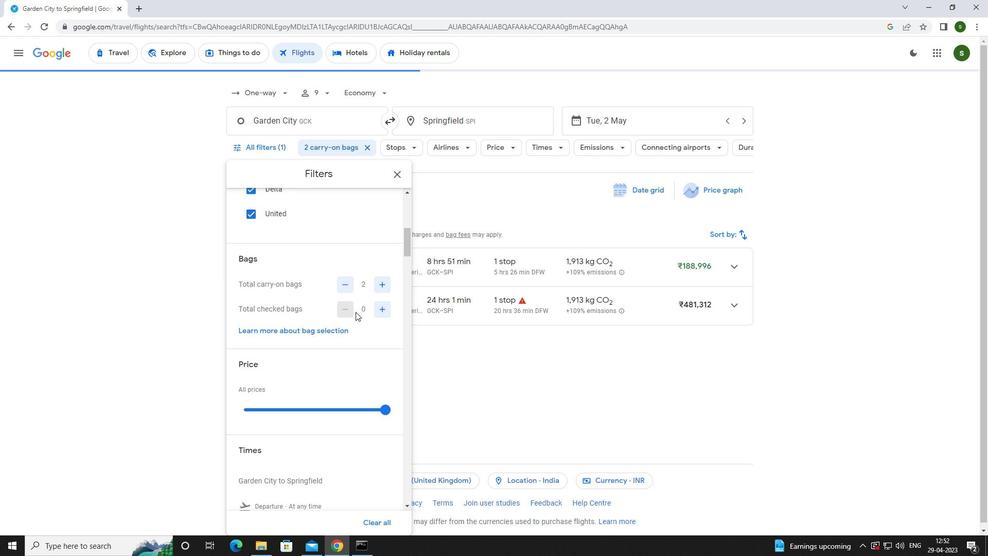 
Action: Mouse moved to (386, 305)
Screenshot: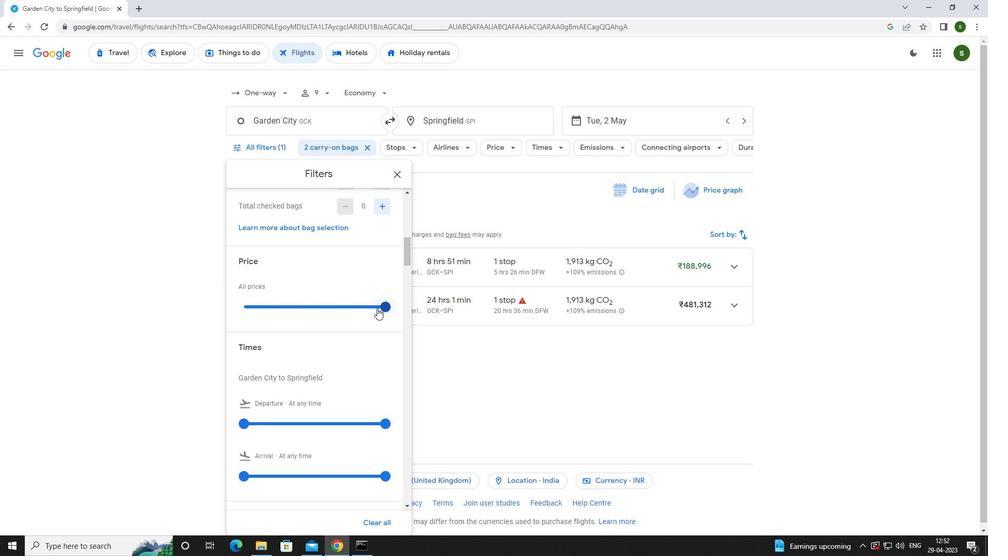 
Action: Mouse pressed left at (386, 305)
Screenshot: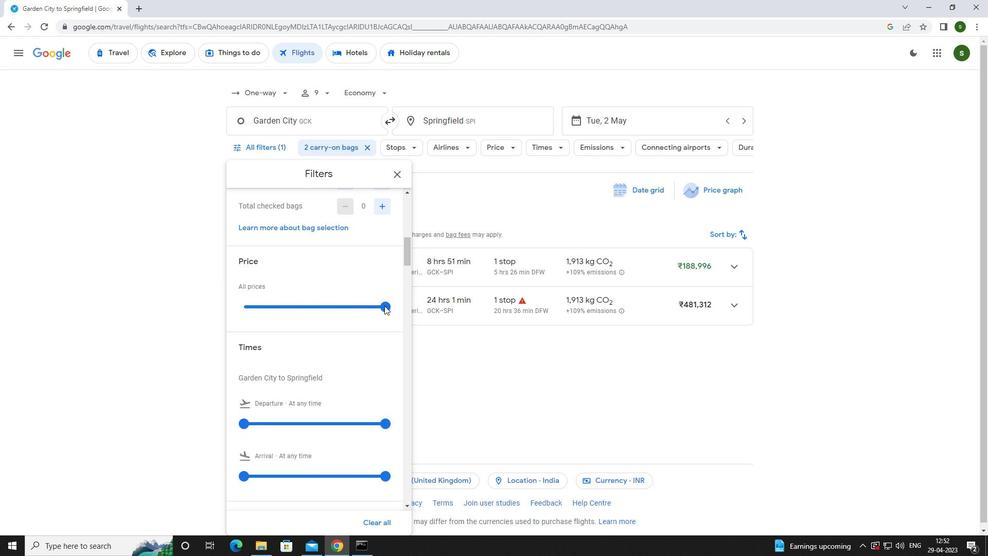 
Action: Mouse moved to (267, 148)
Screenshot: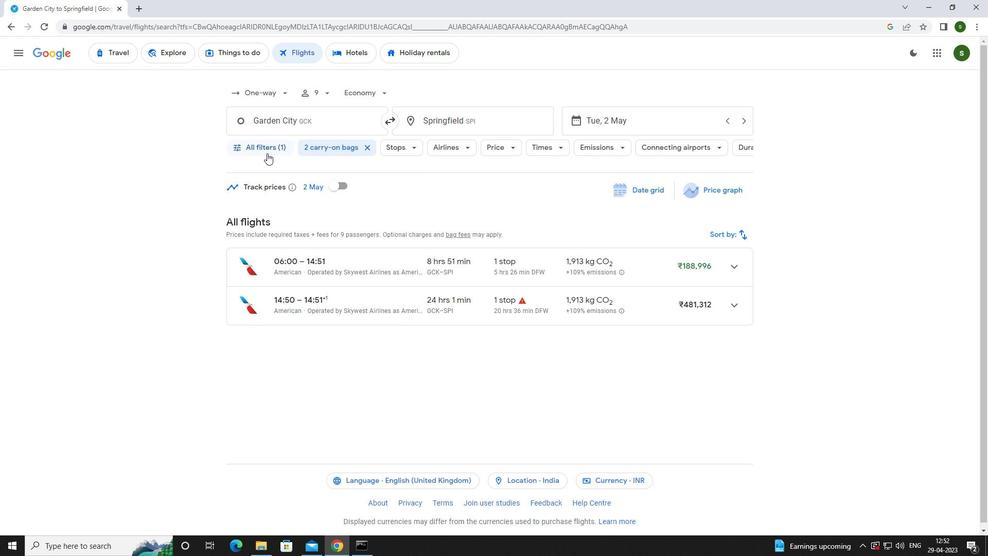 
Action: Mouse pressed left at (267, 148)
Screenshot: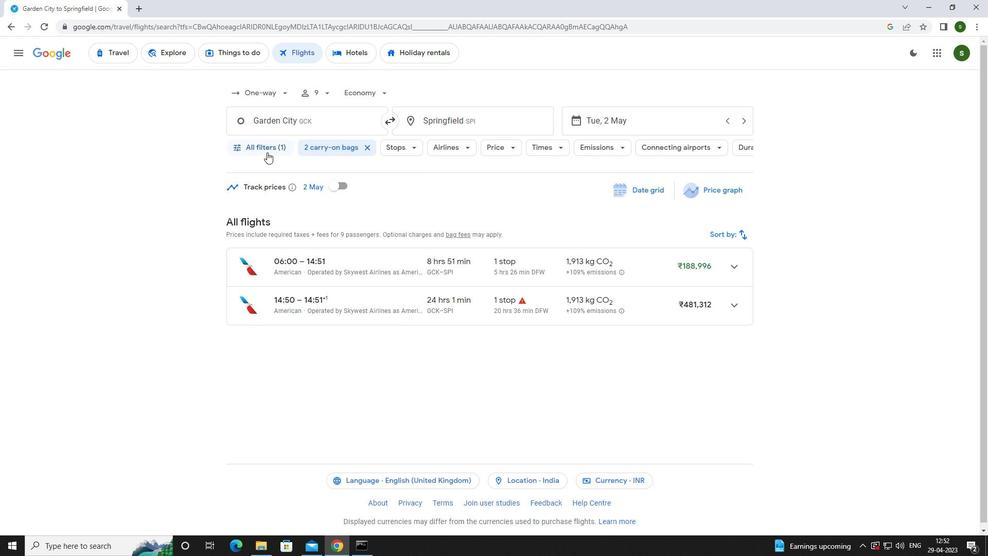 
Action: Mouse moved to (343, 348)
Screenshot: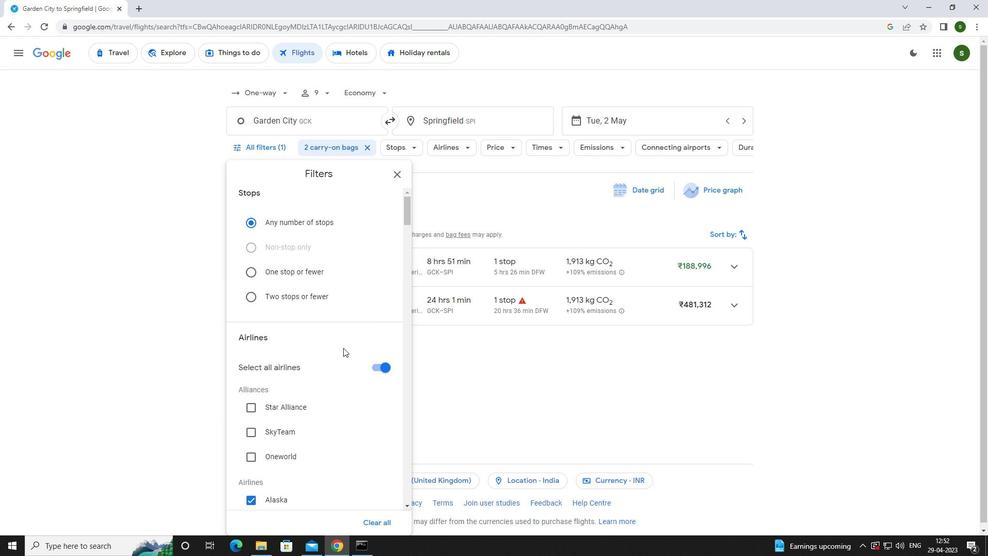 
Action: Mouse scrolled (343, 348) with delta (0, 0)
Screenshot: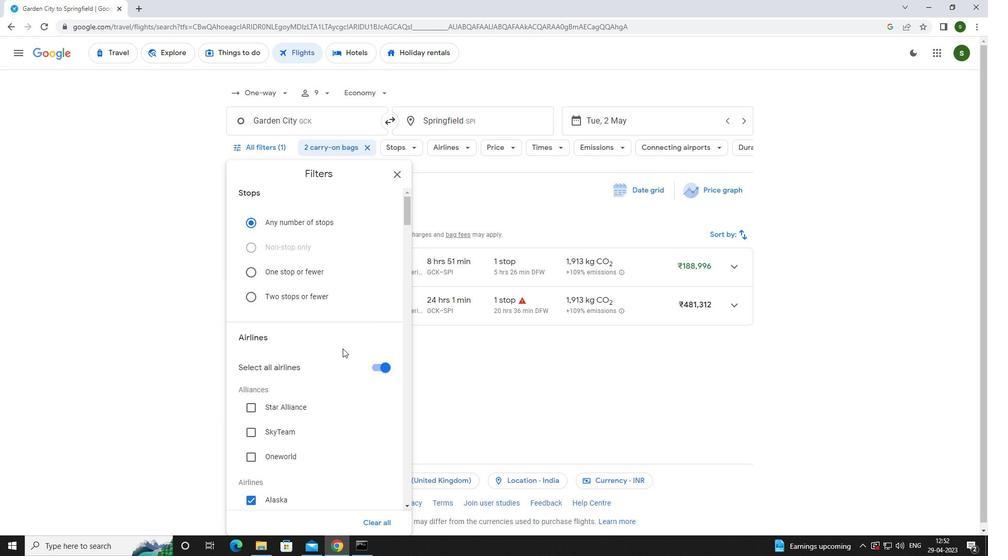 
Action: Mouse moved to (342, 349)
Screenshot: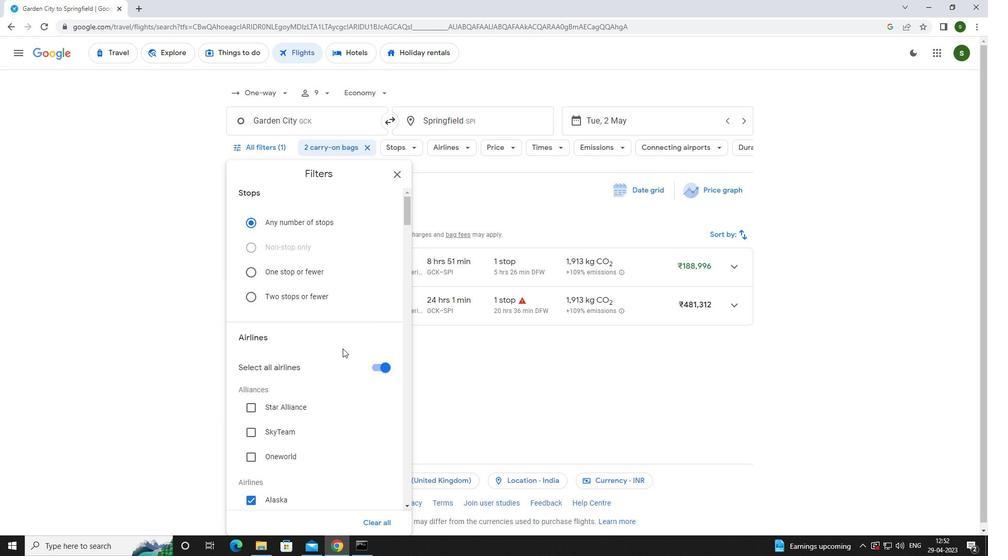 
Action: Mouse scrolled (342, 348) with delta (0, 0)
Screenshot: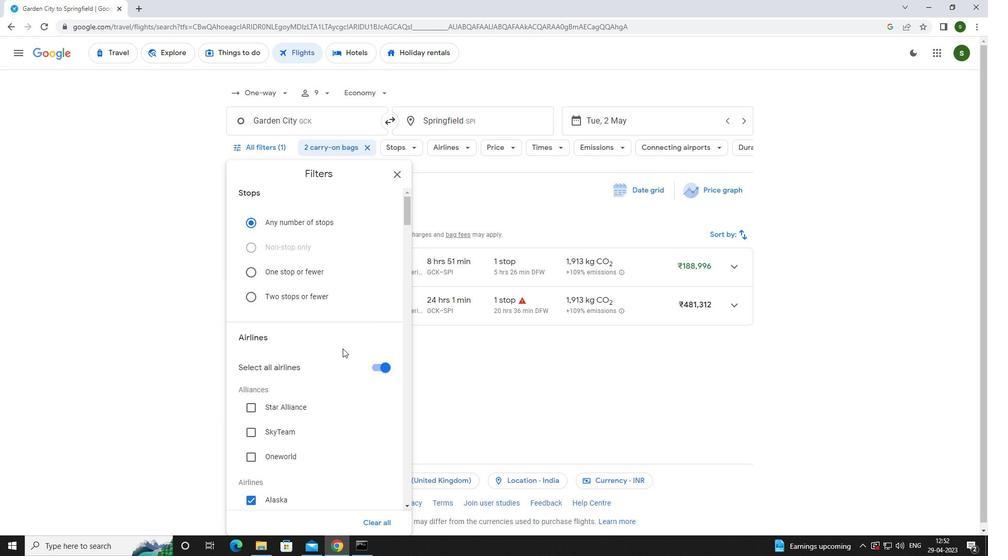 
Action: Mouse moved to (342, 349)
Screenshot: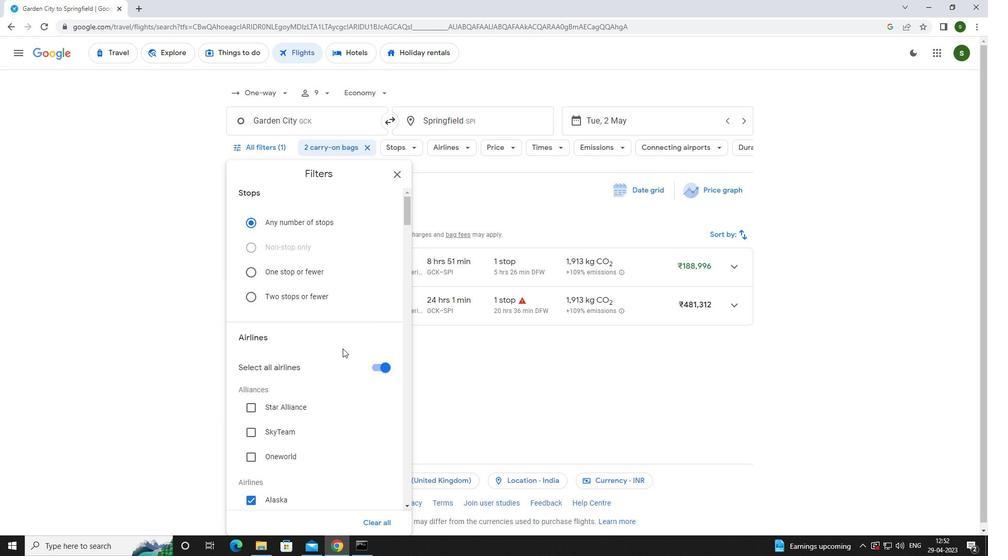 
Action: Mouse scrolled (342, 349) with delta (0, 0)
Screenshot: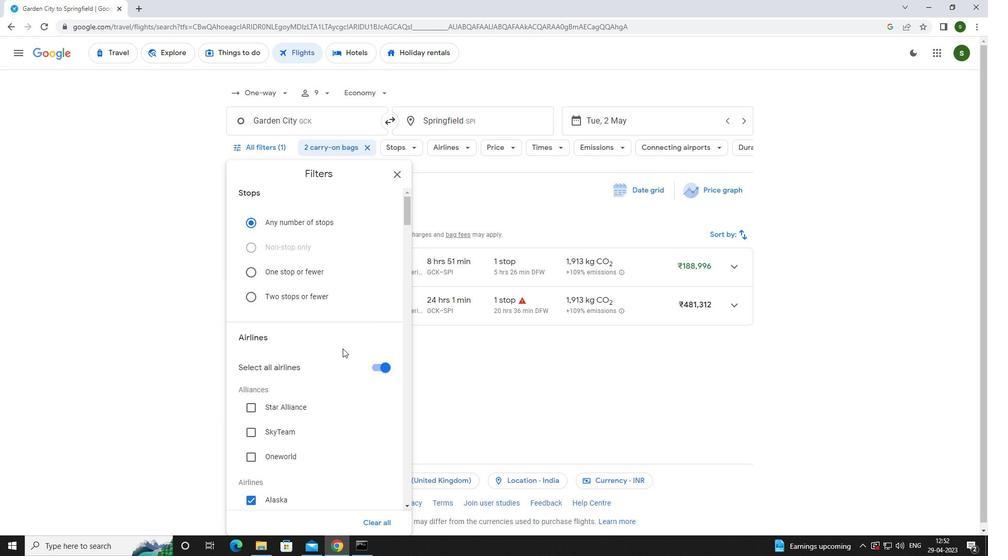 
Action: Mouse scrolled (342, 349) with delta (0, 0)
Screenshot: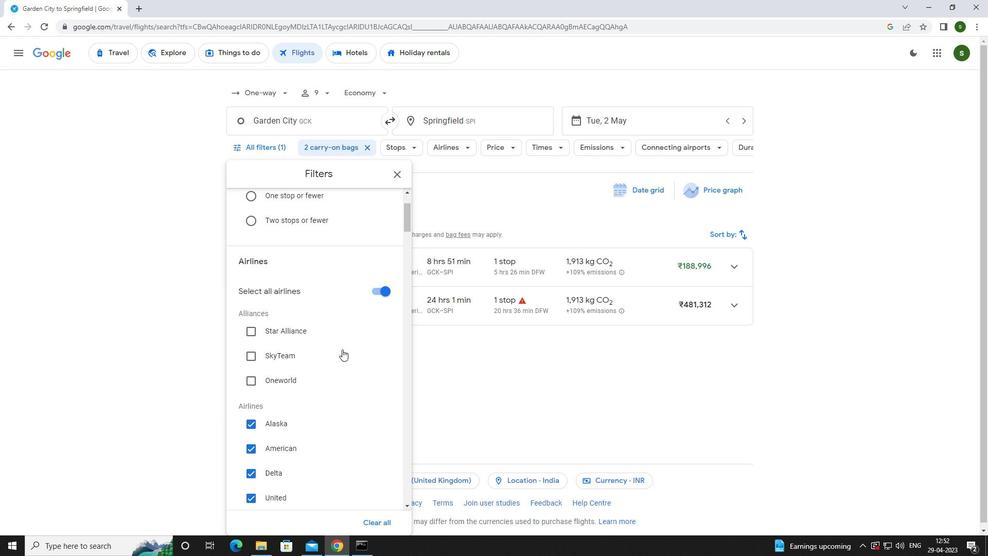 
Action: Mouse scrolled (342, 349) with delta (0, 0)
Screenshot: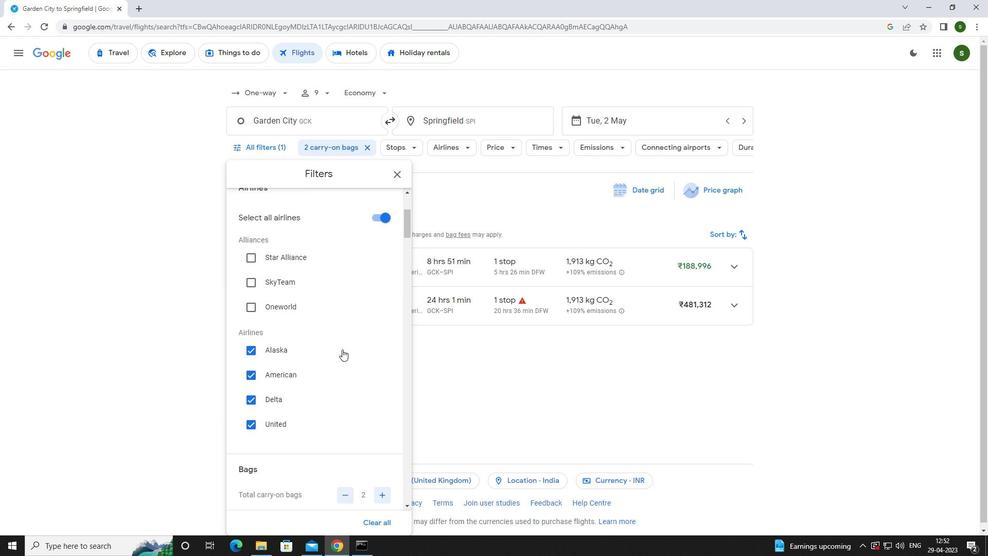 
Action: Mouse scrolled (342, 349) with delta (0, 0)
Screenshot: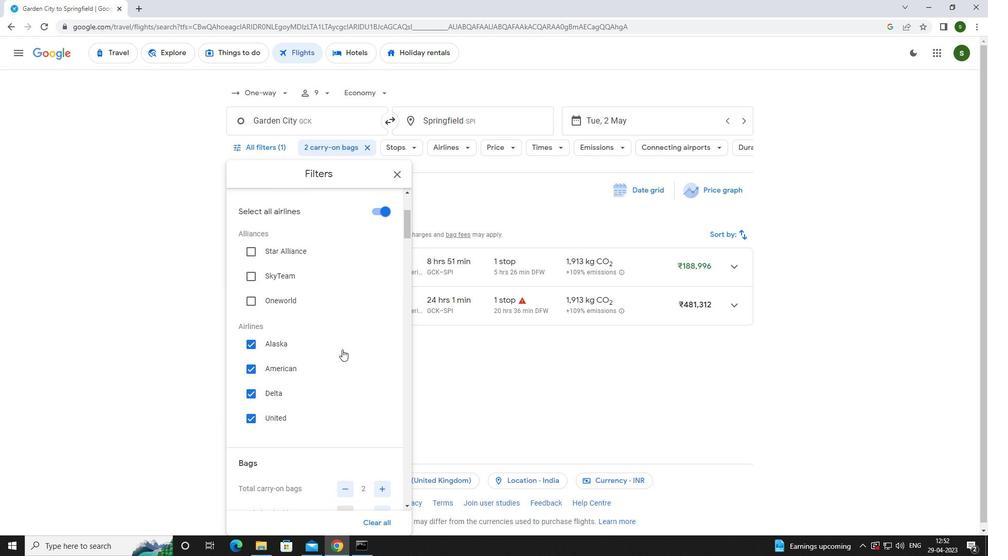 
Action: Mouse scrolled (342, 349) with delta (0, 0)
Screenshot: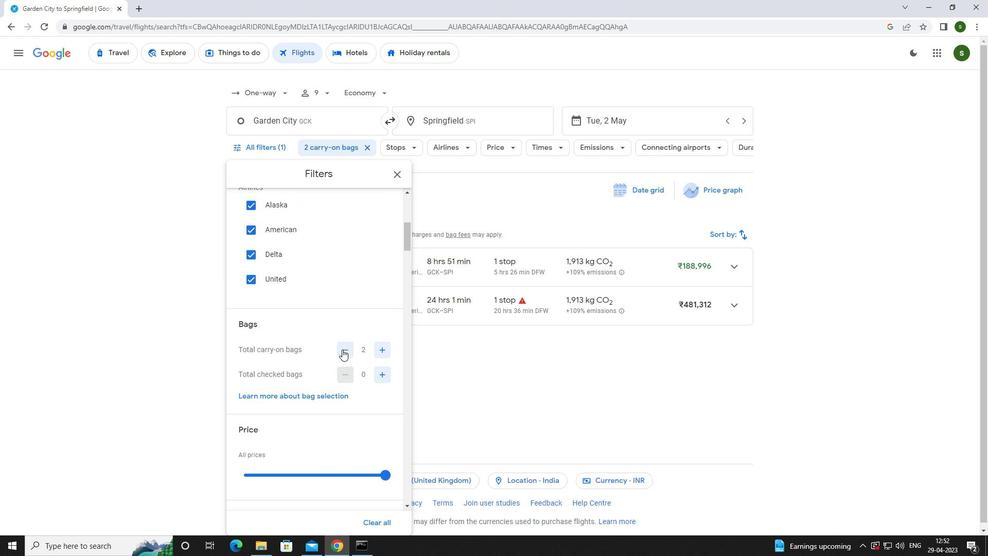 
Action: Mouse scrolled (342, 349) with delta (0, 0)
Screenshot: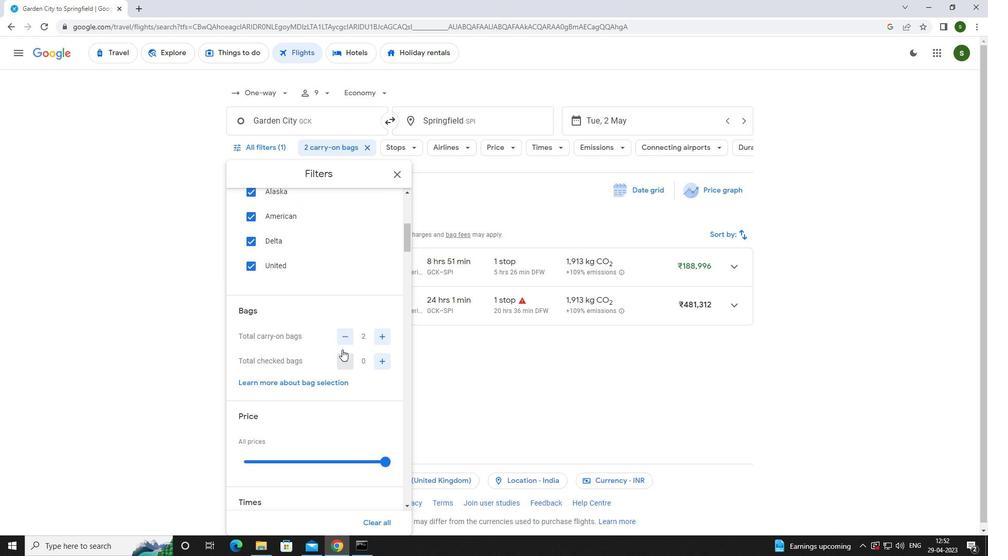 
Action: Mouse scrolled (342, 349) with delta (0, 0)
Screenshot: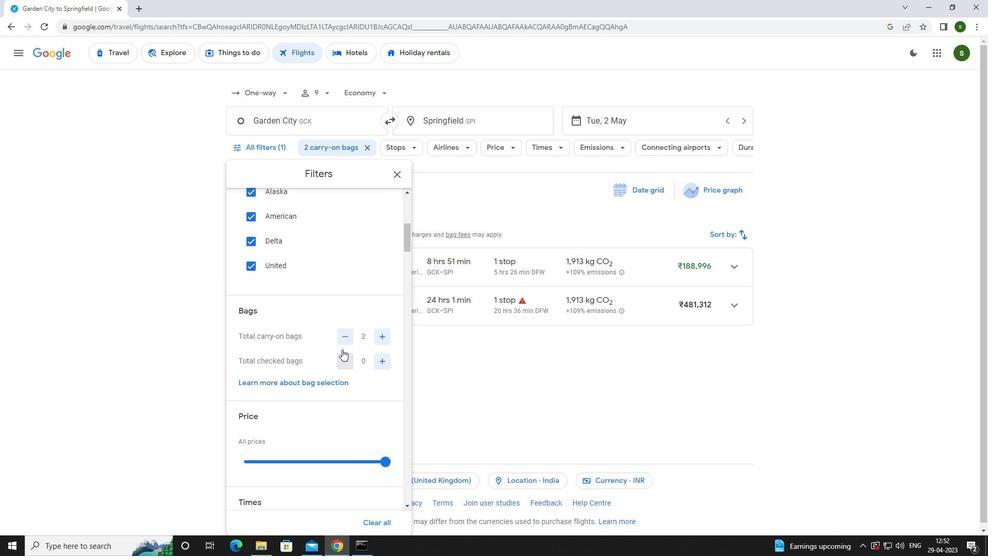 
Action: Mouse moved to (385, 303)
Screenshot: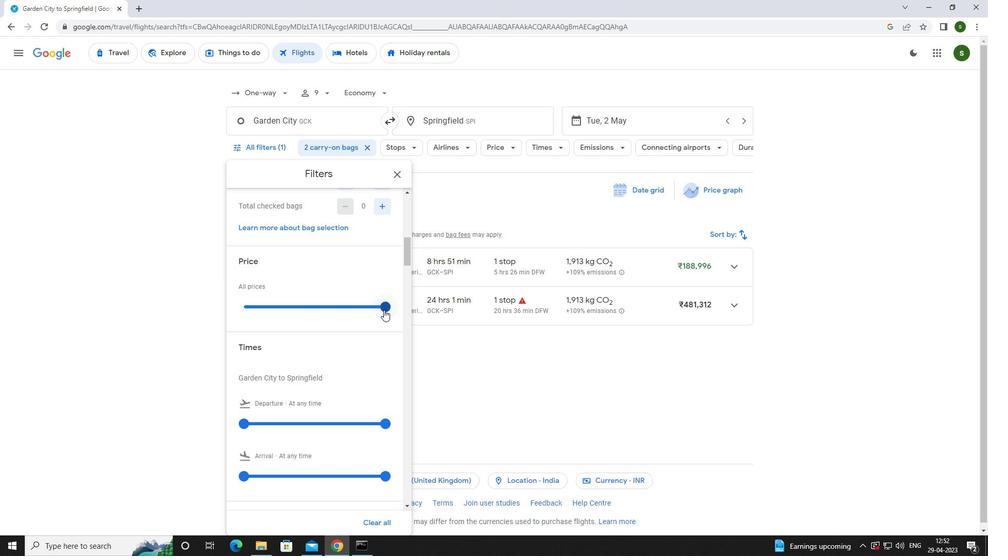 
Action: Mouse pressed left at (385, 303)
Screenshot: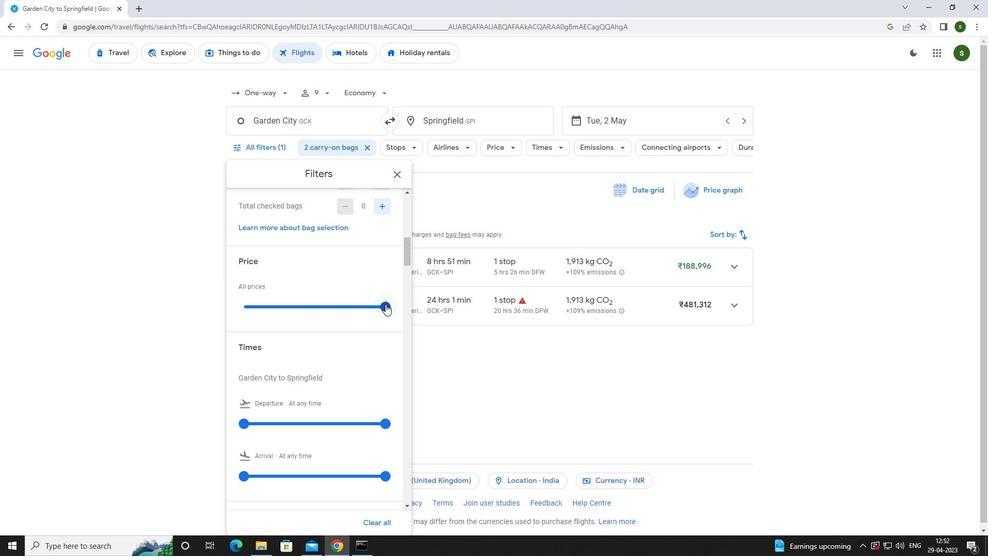 
Action: Mouse moved to (303, 343)
Screenshot: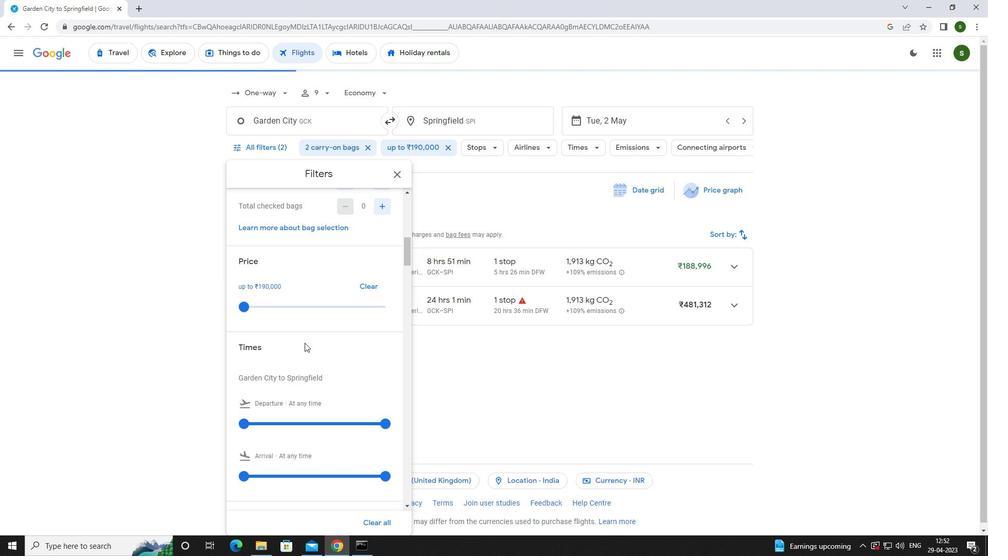 
Action: Mouse scrolled (303, 343) with delta (0, 0)
Screenshot: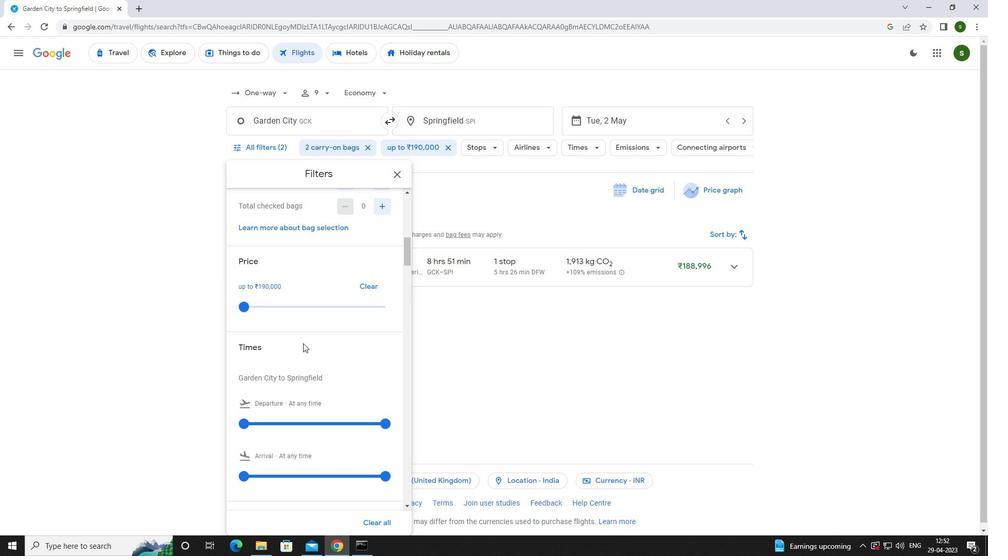 
Action: Mouse scrolled (303, 343) with delta (0, 0)
Screenshot: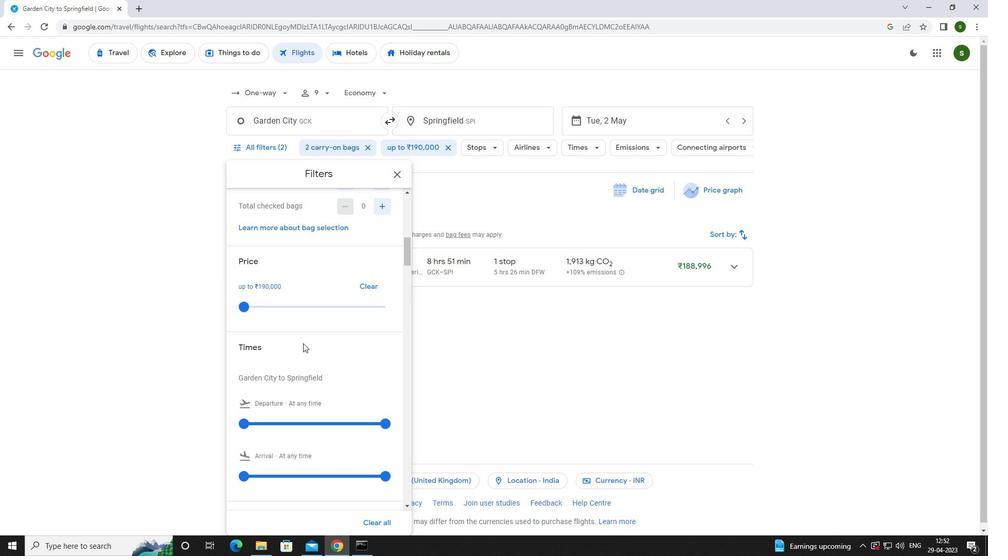 
Action: Mouse moved to (245, 318)
Screenshot: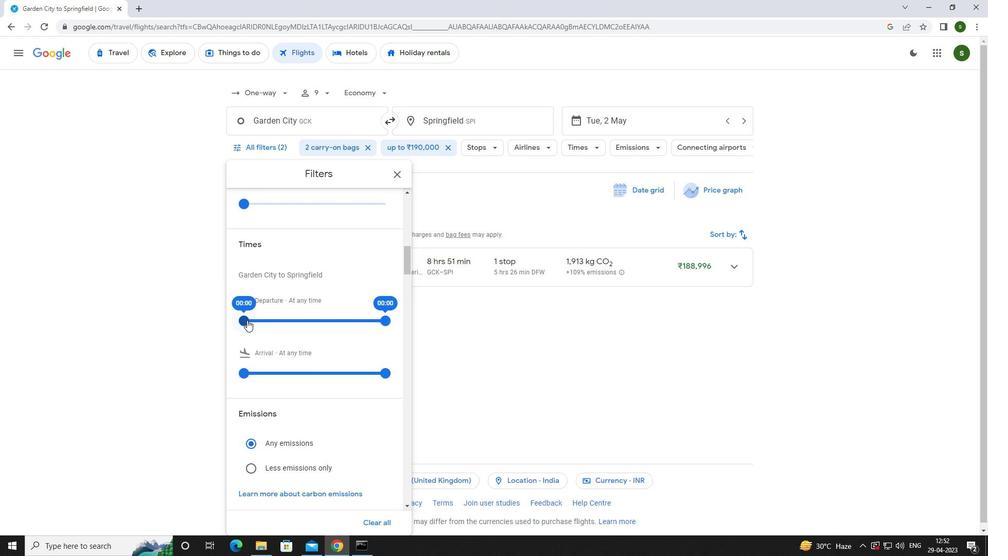 
Action: Mouse pressed left at (245, 318)
Screenshot: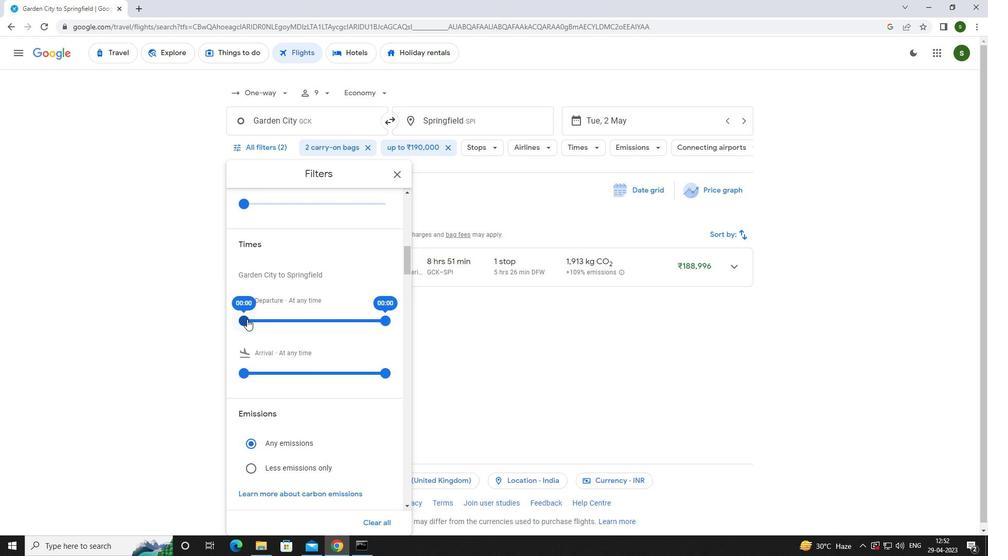 
Action: Mouse moved to (510, 356)
Screenshot: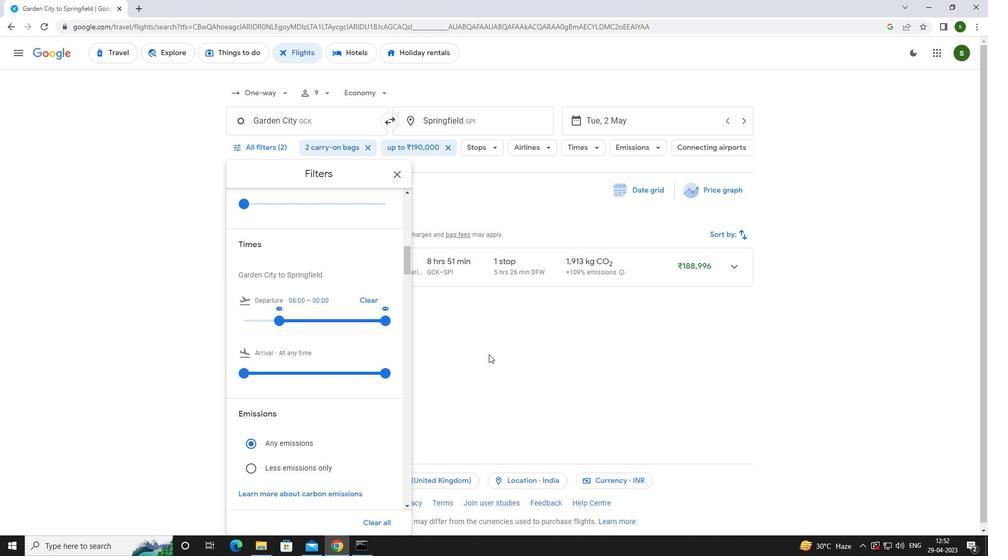 
Action: Mouse pressed left at (510, 356)
Screenshot: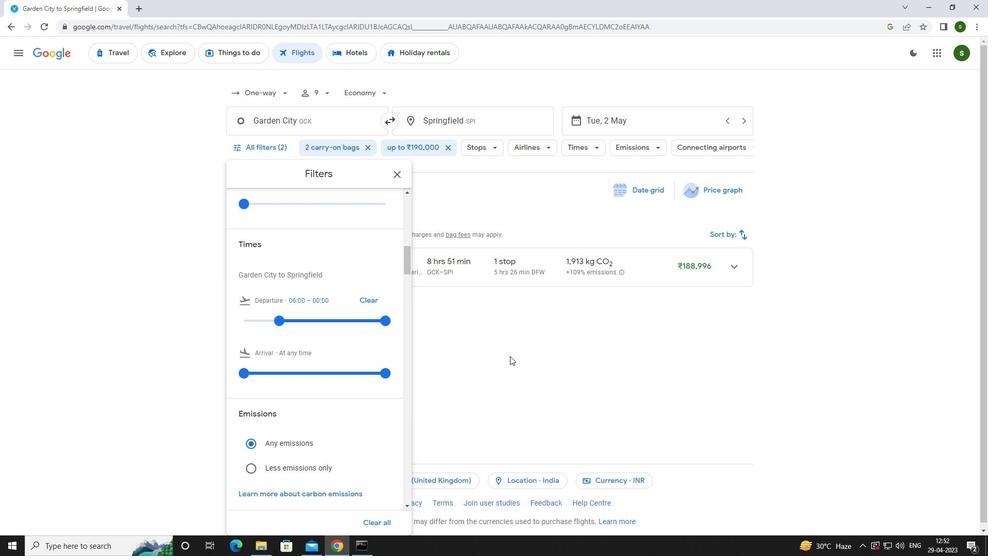 
